 Task: Create tab in applicant object.
Action: Mouse moved to (675, 57)
Screenshot: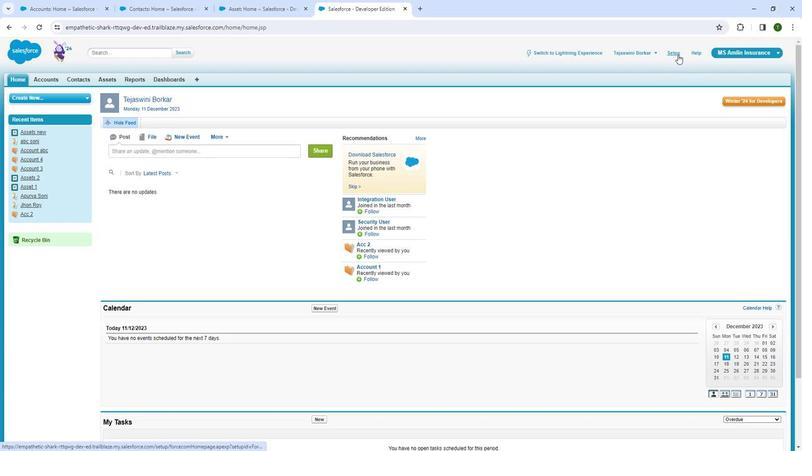 
Action: Mouse pressed left at (675, 57)
Screenshot: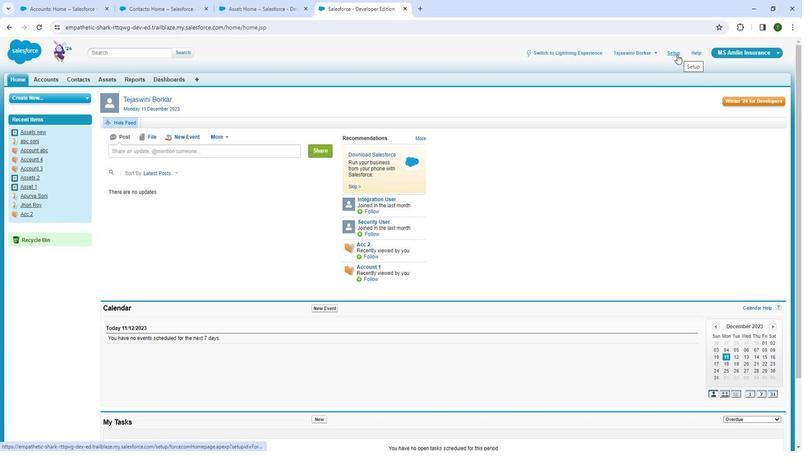 
Action: Mouse pressed left at (675, 57)
Screenshot: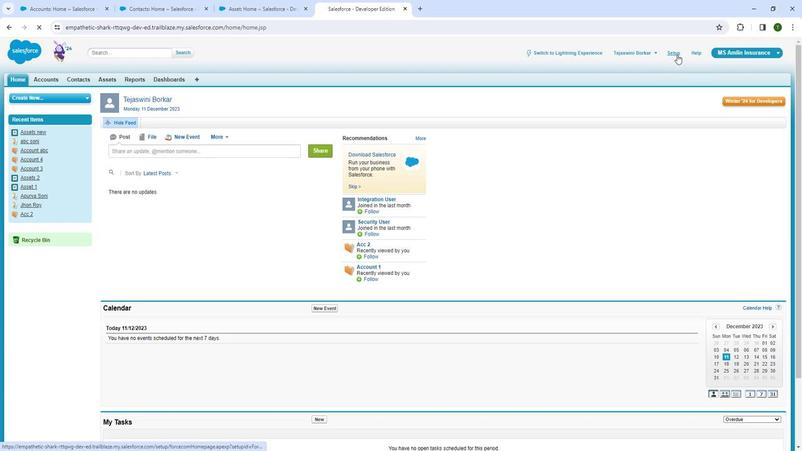 
Action: Mouse moved to (42, 156)
Screenshot: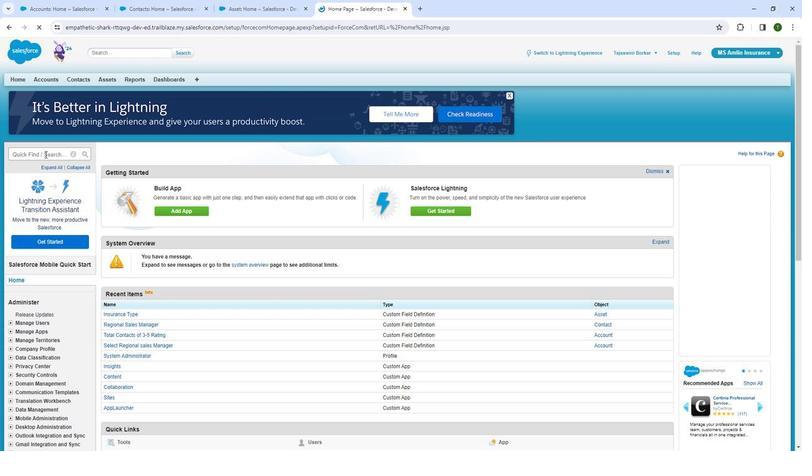 
Action: Mouse pressed left at (42, 156)
Screenshot: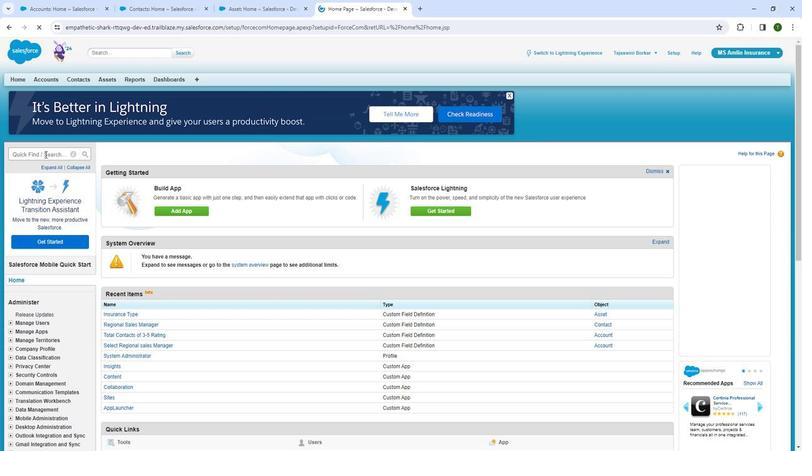 
Action: Mouse moved to (60, 144)
Screenshot: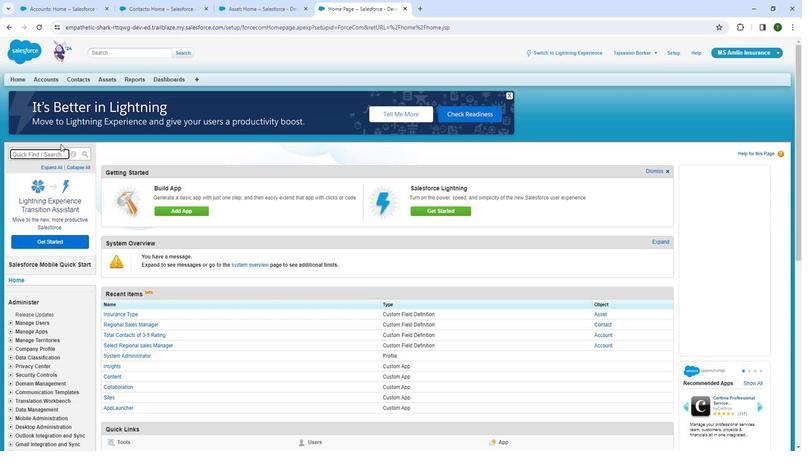 
Action: Key pressed t
Screenshot: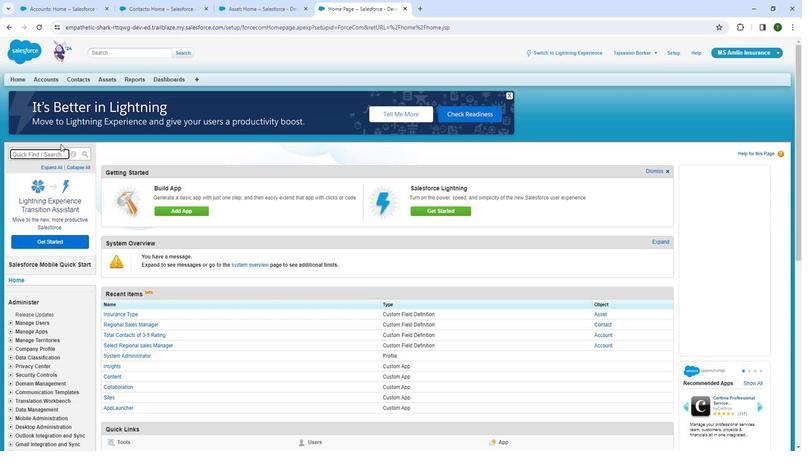 
Action: Mouse moved to (65, 147)
Screenshot: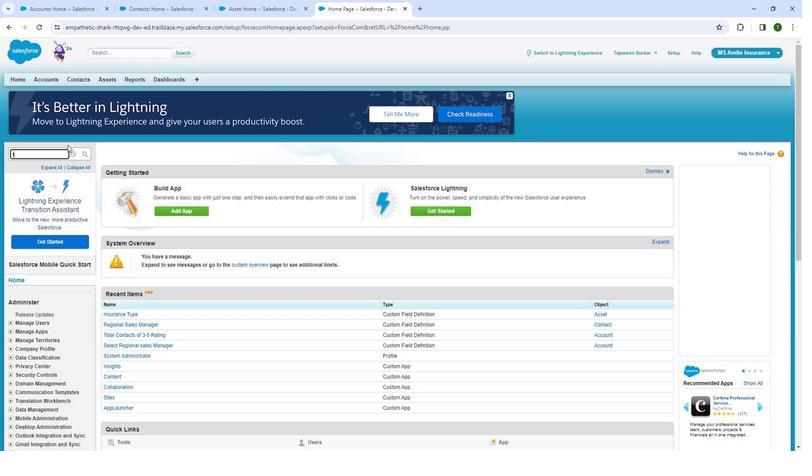 
Action: Key pressed ab
Screenshot: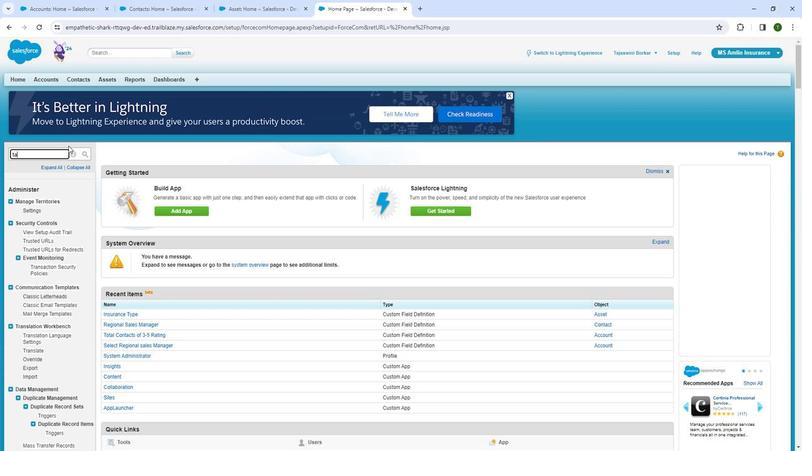 
Action: Mouse moved to (66, 147)
Screenshot: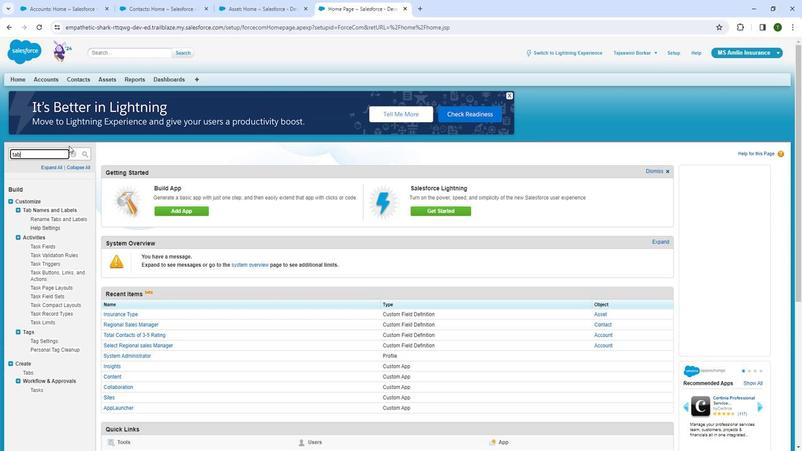 
Action: Key pressed s
Screenshot: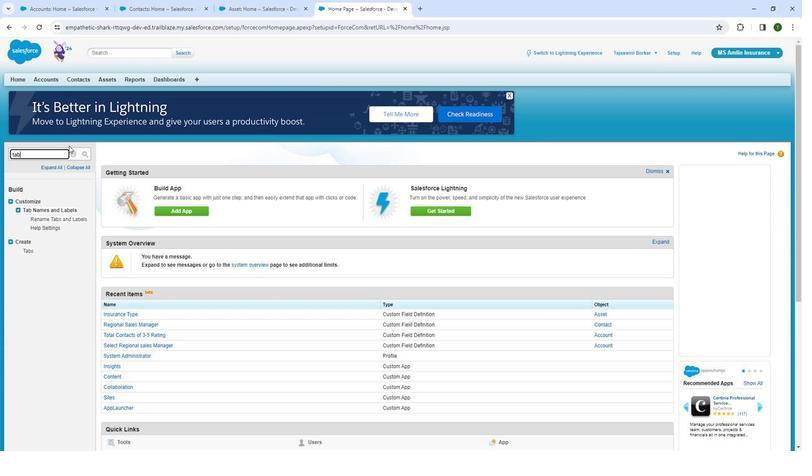 
Action: Mouse moved to (27, 241)
Screenshot: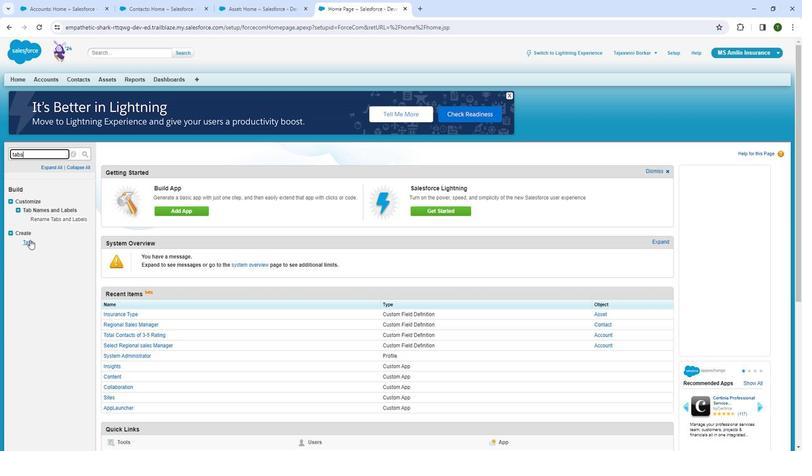 
Action: Mouse pressed left at (27, 241)
Screenshot: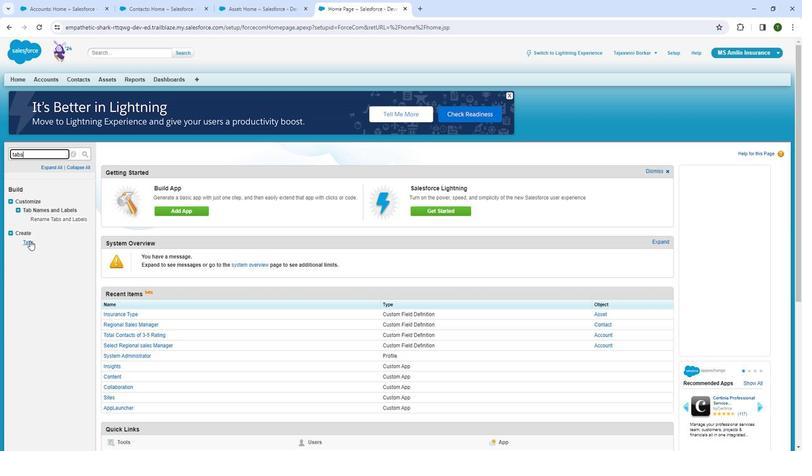 
Action: Mouse moved to (315, 220)
Screenshot: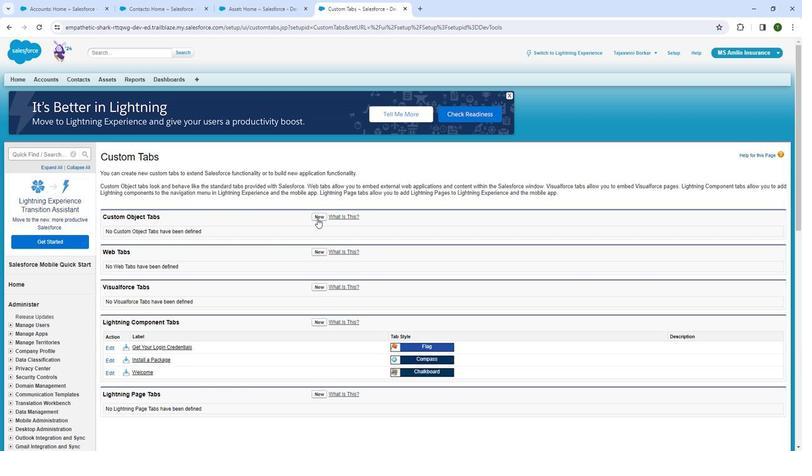 
Action: Mouse pressed left at (315, 220)
Screenshot: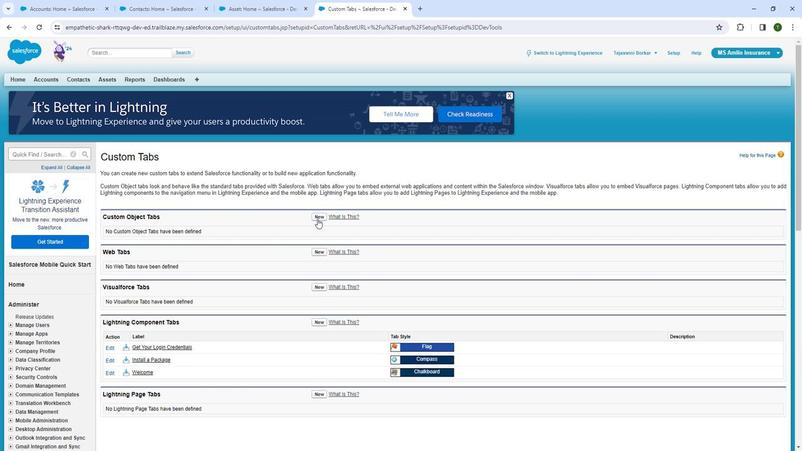 
Action: Mouse moved to (256, 226)
Screenshot: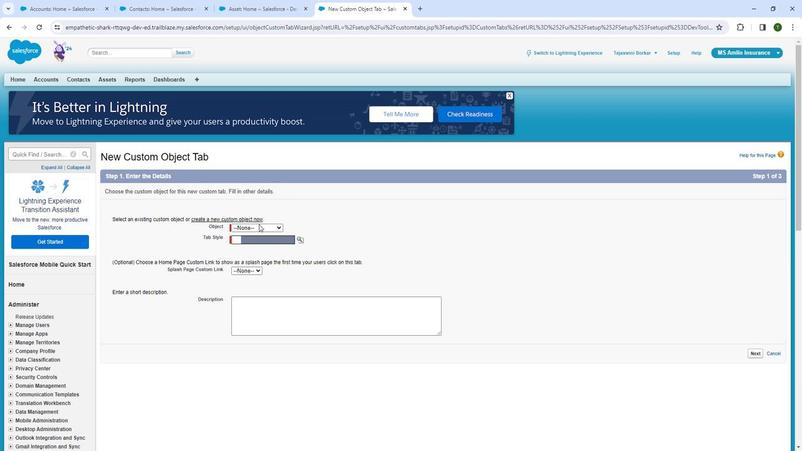 
Action: Mouse pressed left at (256, 226)
Screenshot: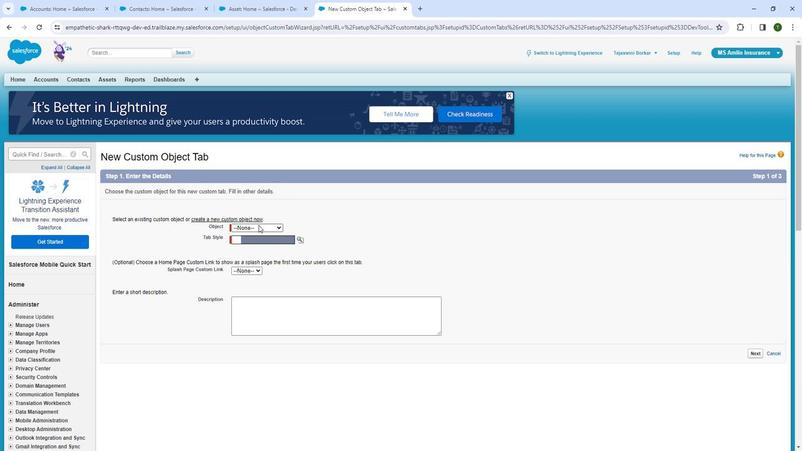 
Action: Mouse moved to (249, 242)
Screenshot: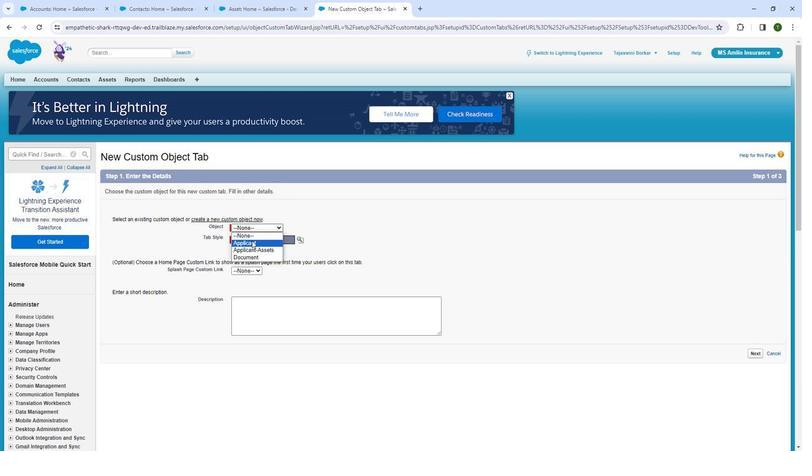 
Action: Mouse pressed left at (249, 242)
Screenshot: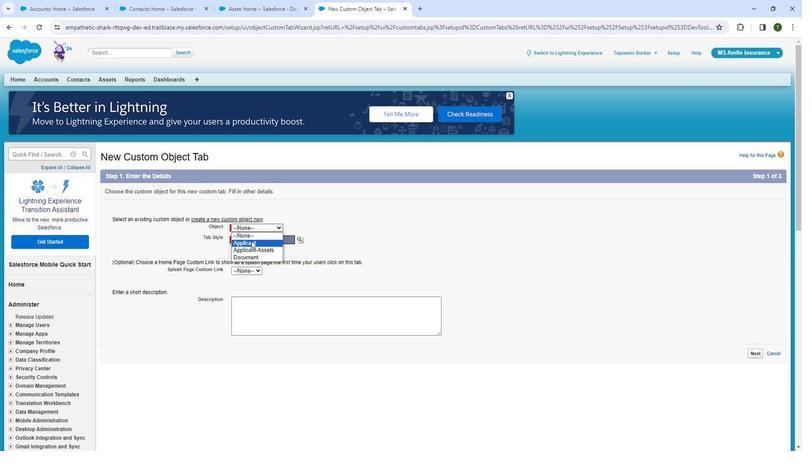 
Action: Mouse moved to (249, 241)
Screenshot: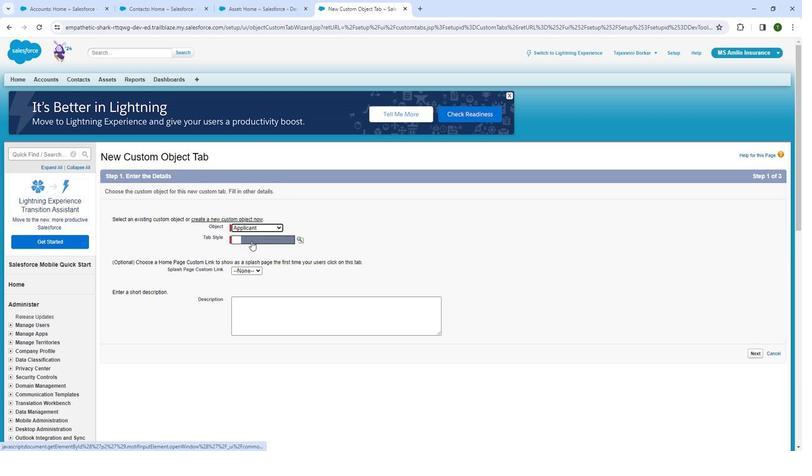 
Action: Mouse pressed left at (249, 241)
Screenshot: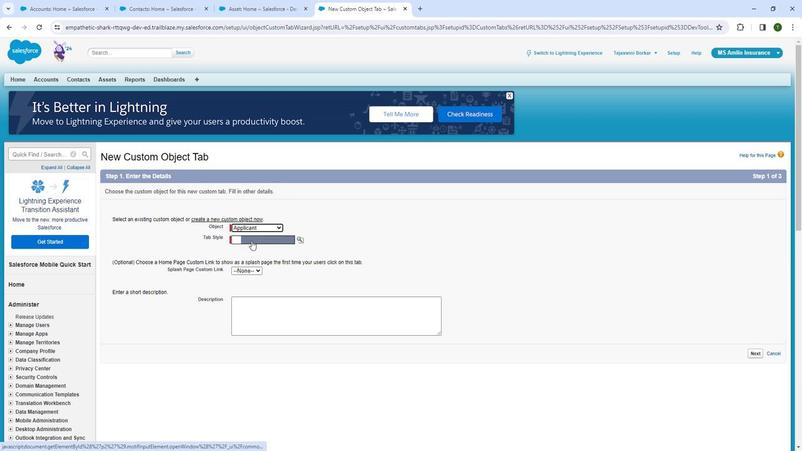 
Action: Mouse moved to (652, 263)
Screenshot: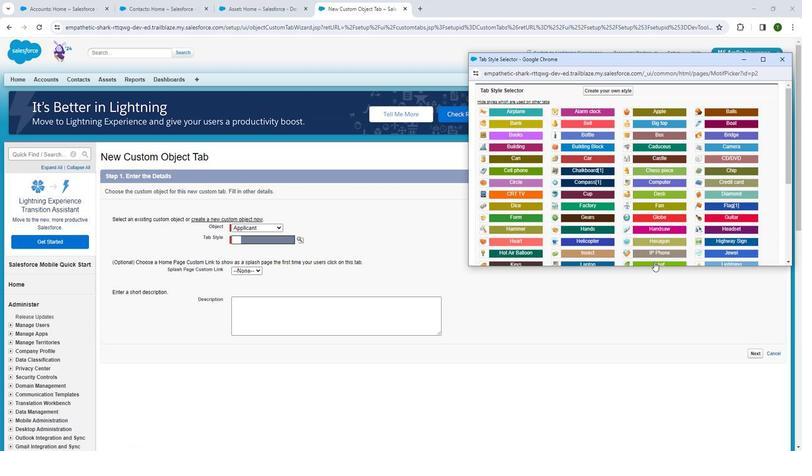 
Action: Mouse scrolled (652, 262) with delta (0, 0)
Screenshot: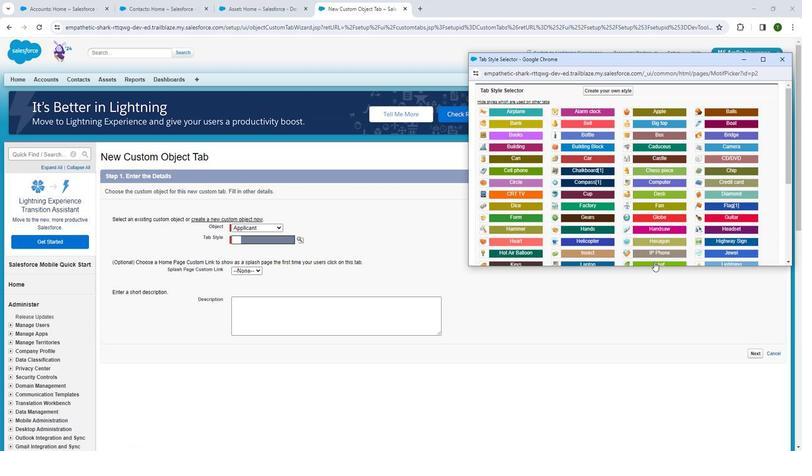 
Action: Mouse moved to (651, 232)
Screenshot: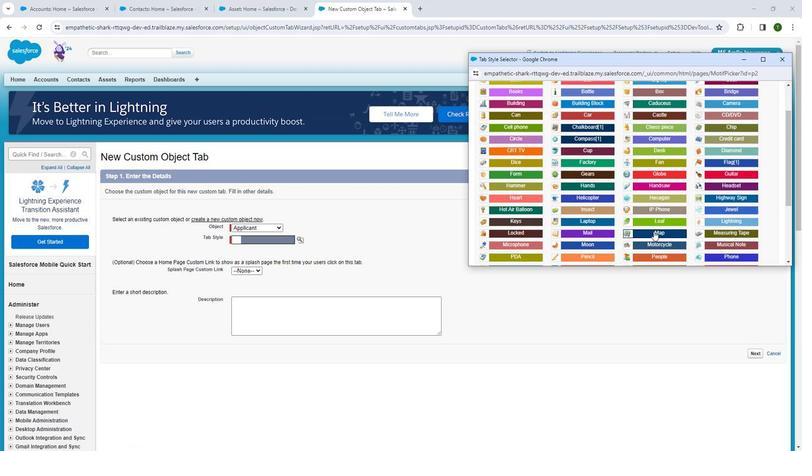 
Action: Mouse scrolled (651, 231) with delta (0, 0)
Screenshot: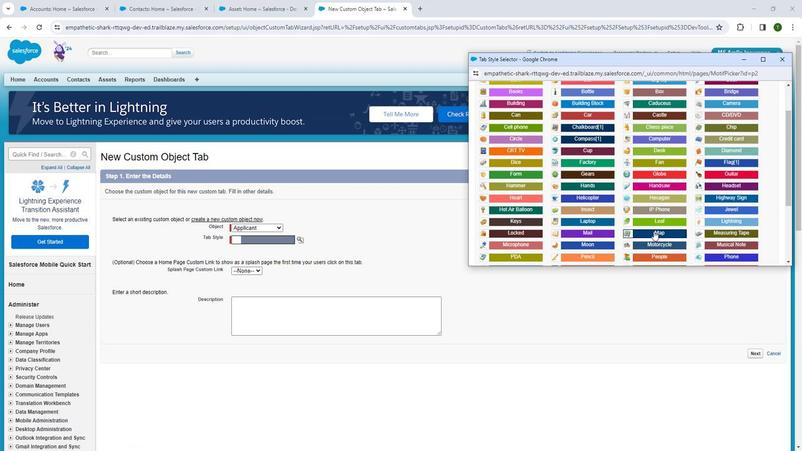 
Action: Mouse scrolled (651, 231) with delta (0, 0)
Screenshot: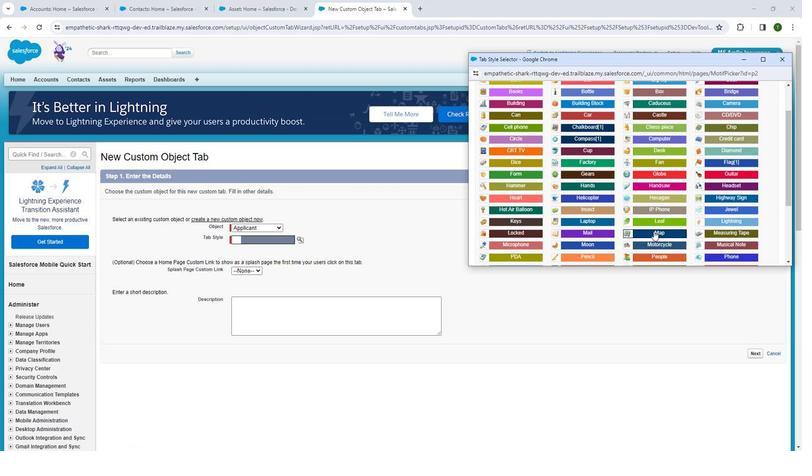 
Action: Mouse scrolled (651, 231) with delta (0, 0)
Screenshot: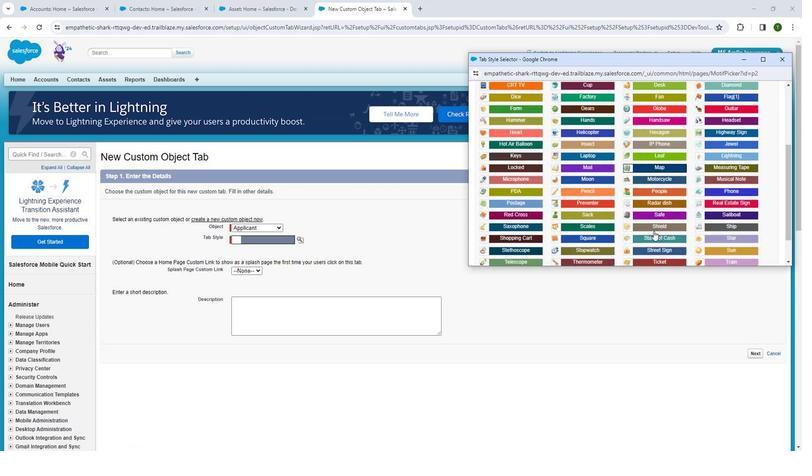 
Action: Mouse moved to (649, 251)
Screenshot: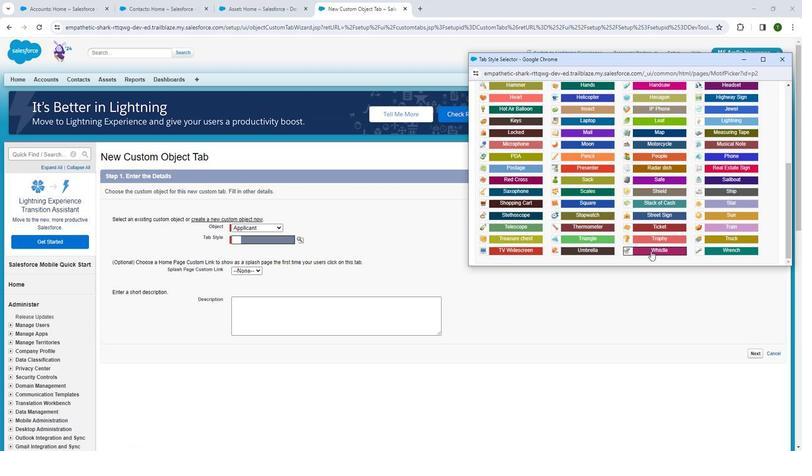 
Action: Mouse pressed left at (649, 251)
Screenshot: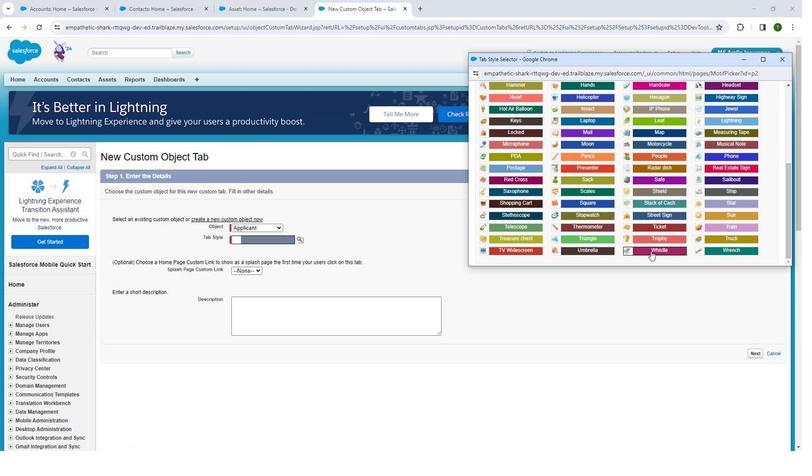 
Action: Mouse moved to (755, 354)
Screenshot: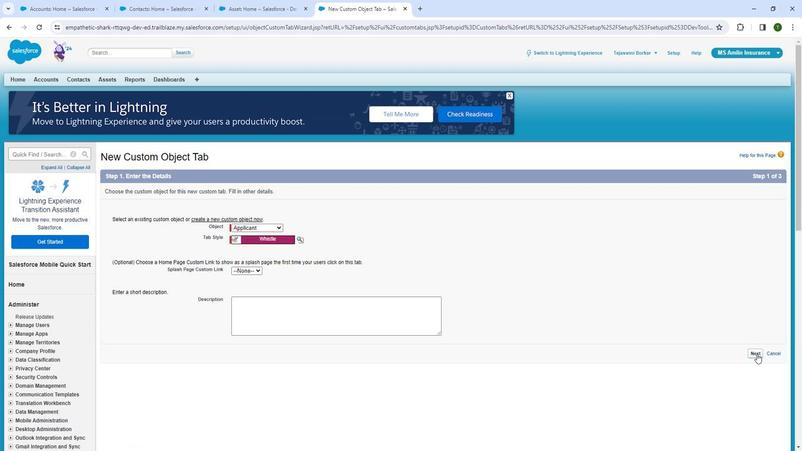 
Action: Mouse pressed left at (755, 354)
Screenshot: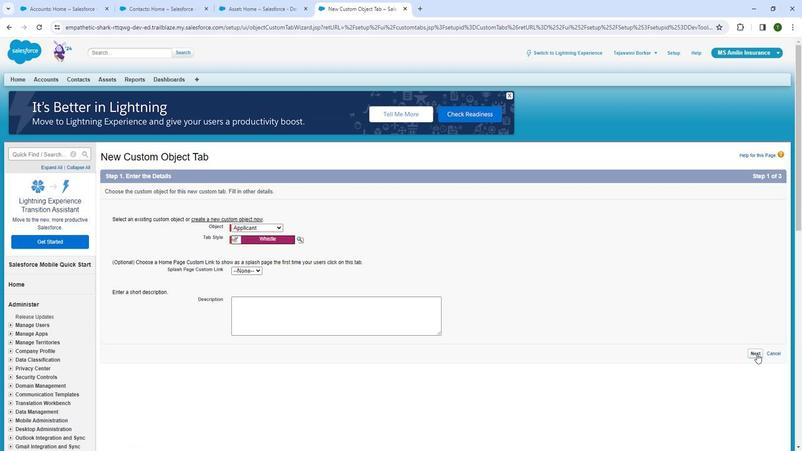 
Action: Mouse moved to (266, 167)
Screenshot: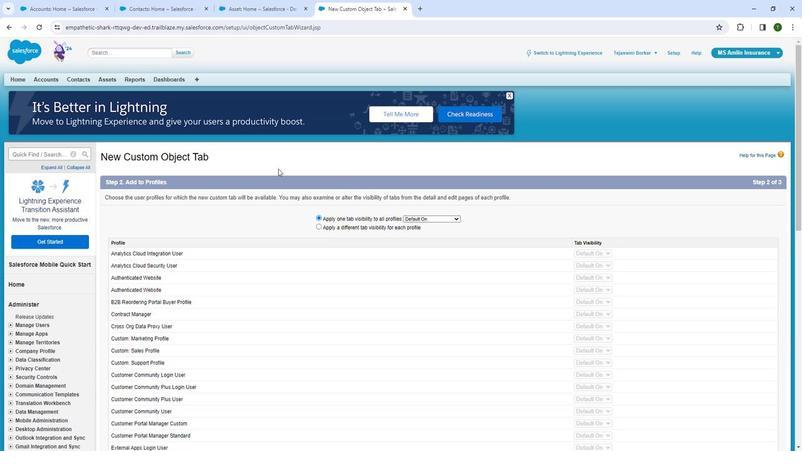 
Action: Mouse scrolled (266, 166) with delta (0, 0)
Screenshot: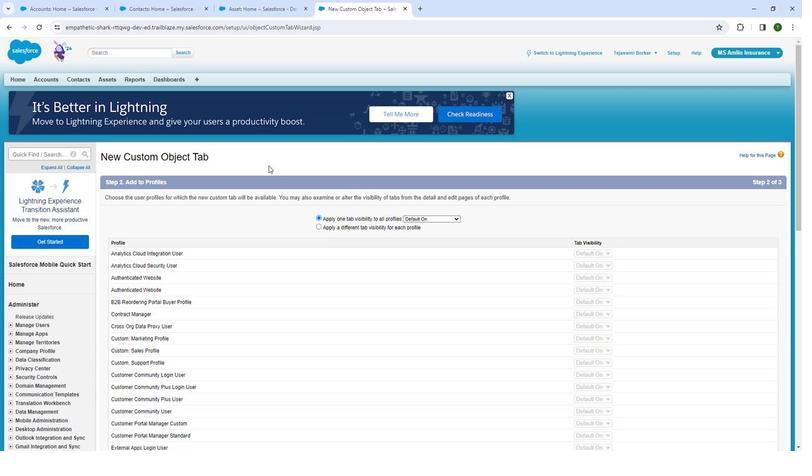 
Action: Mouse scrolled (266, 166) with delta (0, 0)
Screenshot: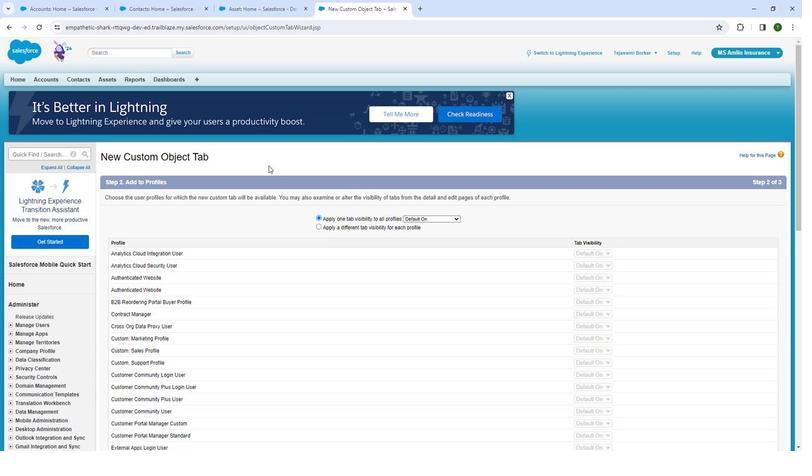 
Action: Mouse scrolled (266, 166) with delta (0, 0)
Screenshot: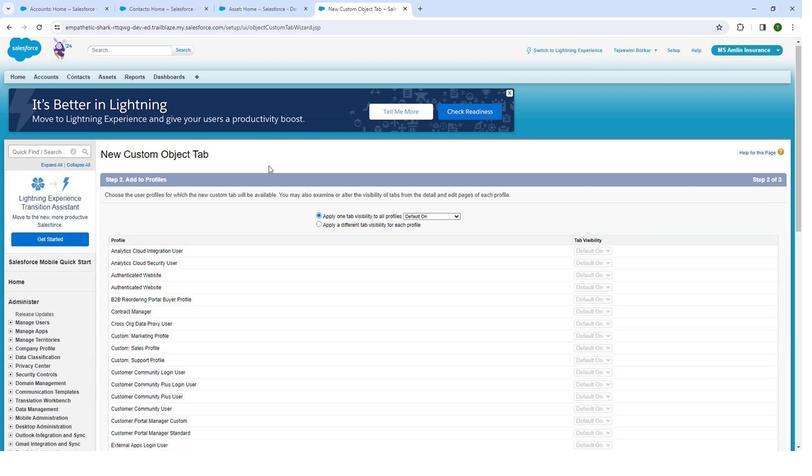 
Action: Mouse scrolled (266, 166) with delta (0, 0)
Screenshot: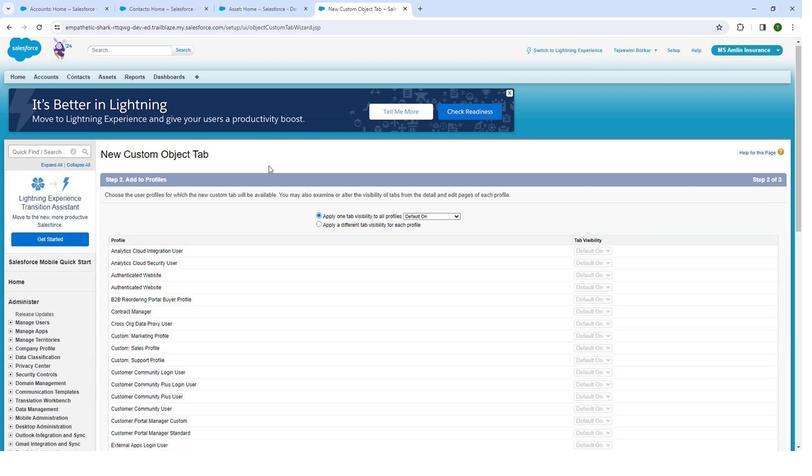 
Action: Mouse scrolled (266, 166) with delta (0, 0)
Screenshot: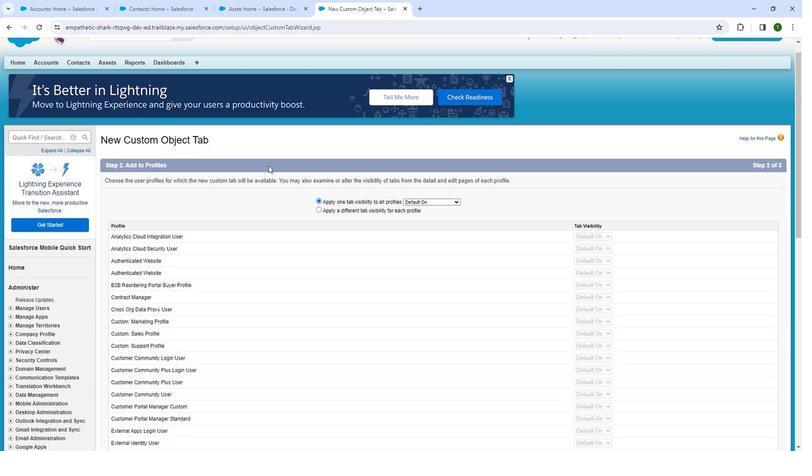 
Action: Mouse moved to (294, 178)
Screenshot: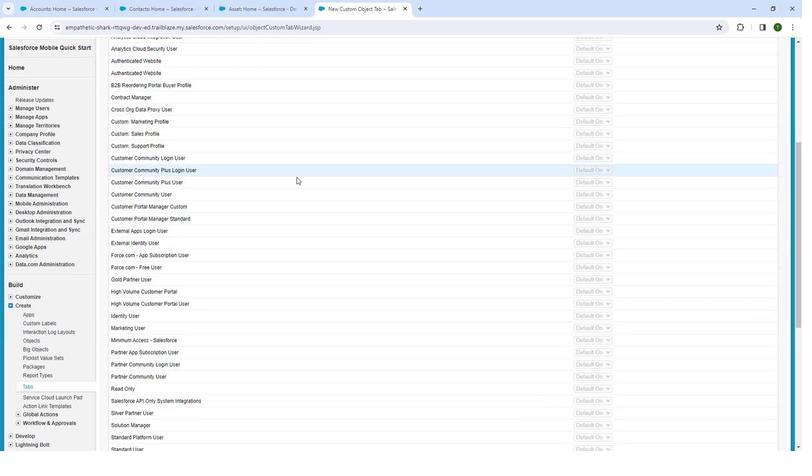 
Action: Mouse scrolled (294, 178) with delta (0, 0)
Screenshot: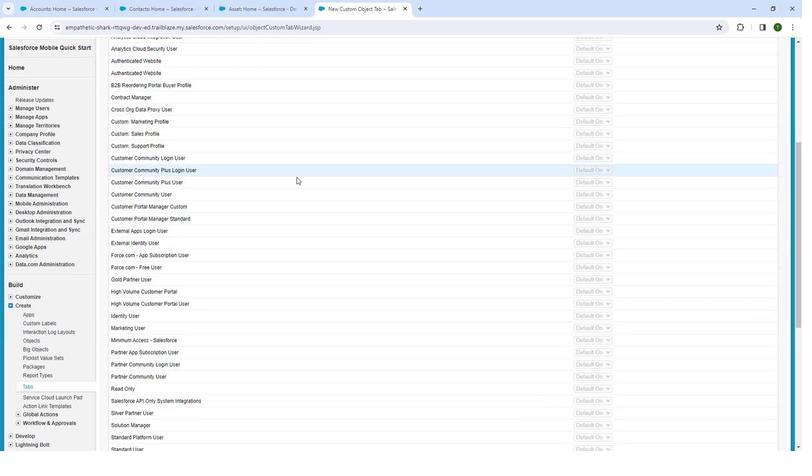 
Action: Mouse moved to (298, 181)
Screenshot: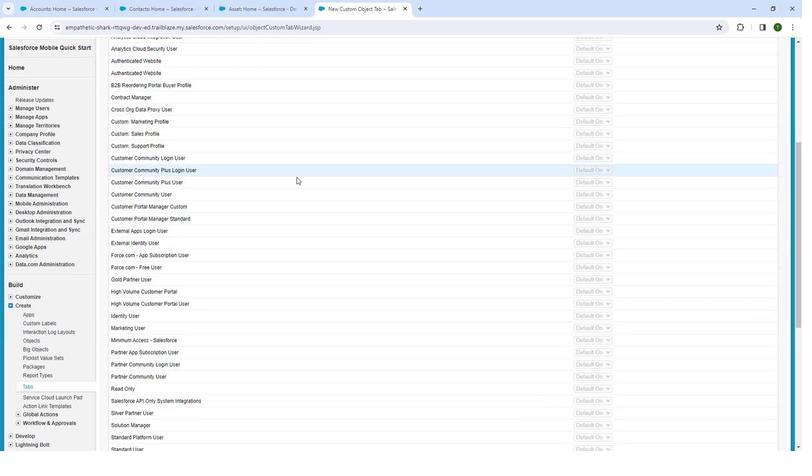 
Action: Mouse scrolled (298, 181) with delta (0, 0)
Screenshot: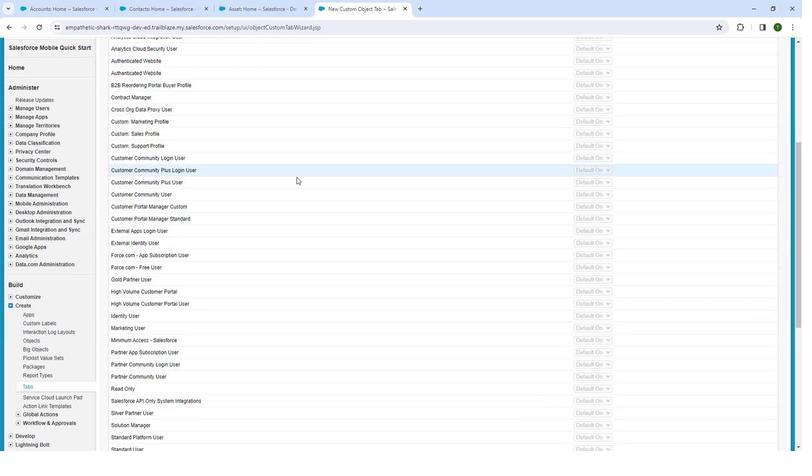 
Action: Mouse moved to (300, 181)
Screenshot: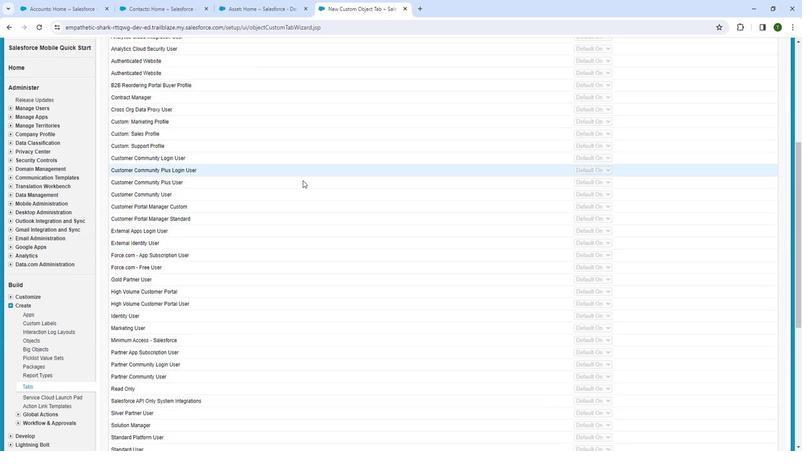 
Action: Mouse scrolled (300, 181) with delta (0, 0)
Screenshot: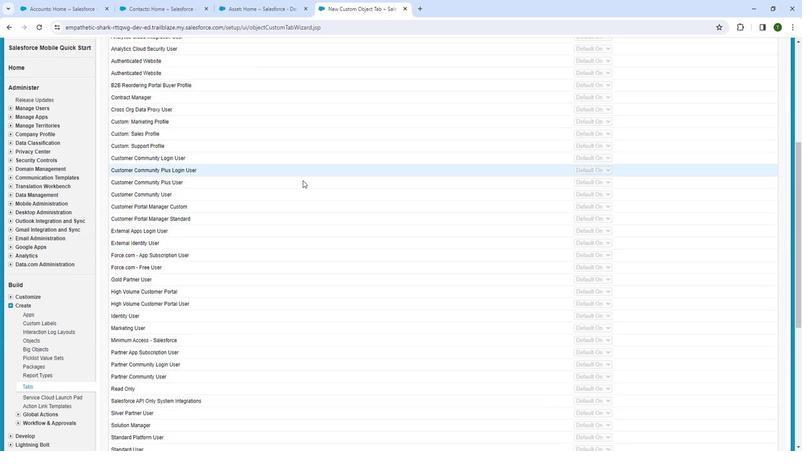 
Action: Mouse moved to (305, 183)
Screenshot: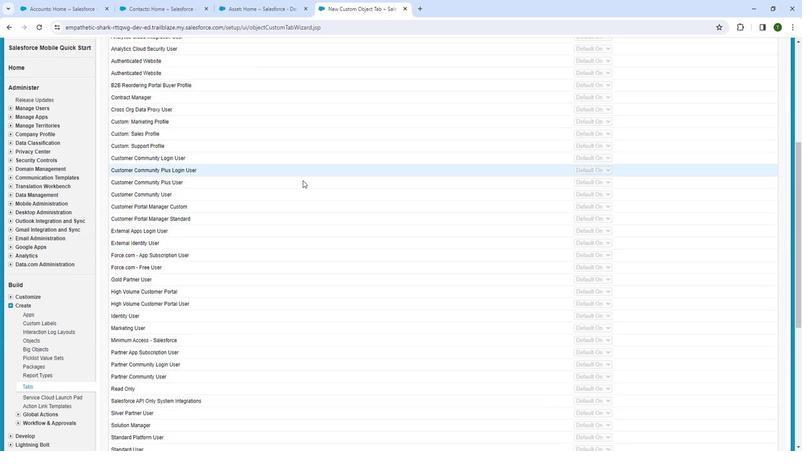 
Action: Mouse scrolled (305, 182) with delta (0, 0)
Screenshot: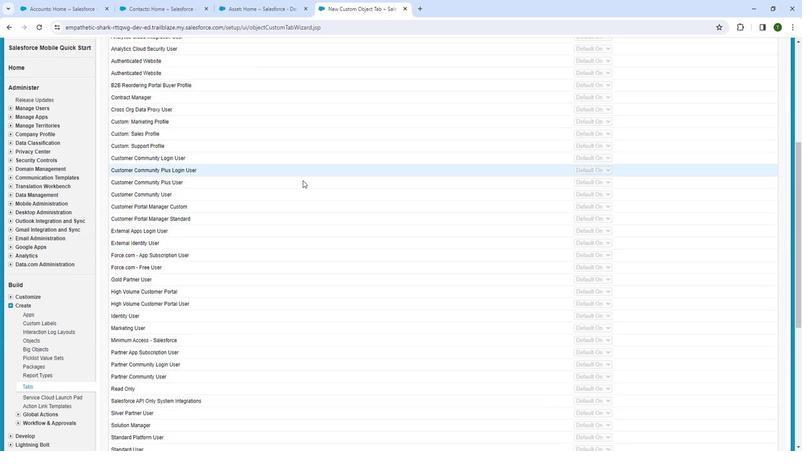 
Action: Mouse moved to (307, 184)
Screenshot: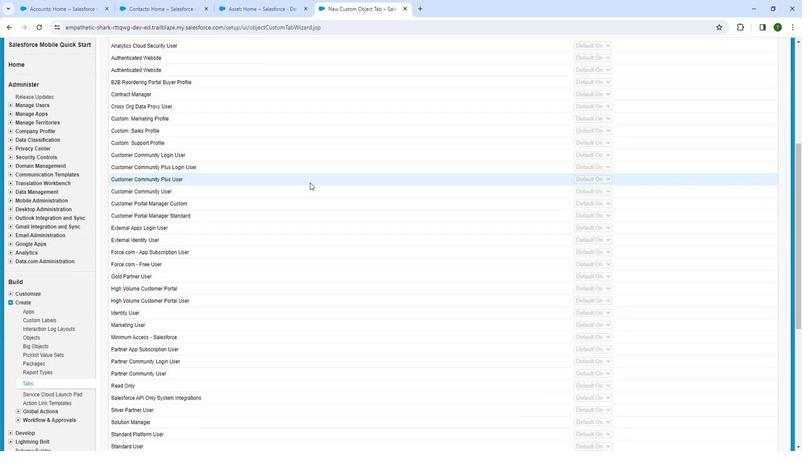 
Action: Mouse scrolled (307, 183) with delta (0, 0)
Screenshot: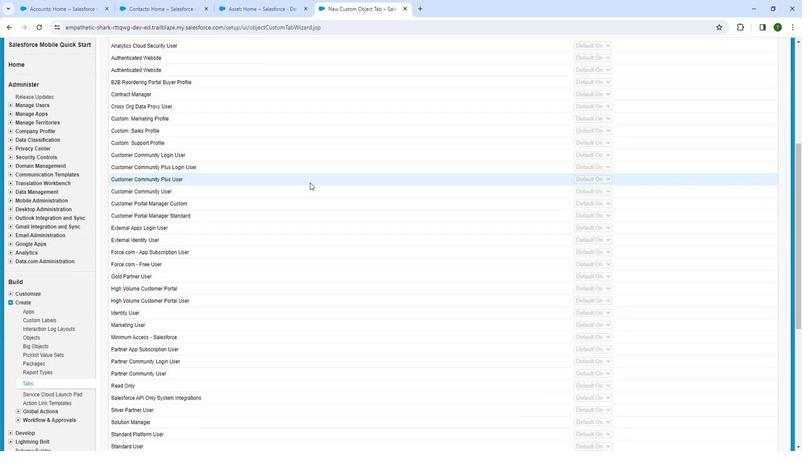 
Action: Mouse moved to (757, 270)
Screenshot: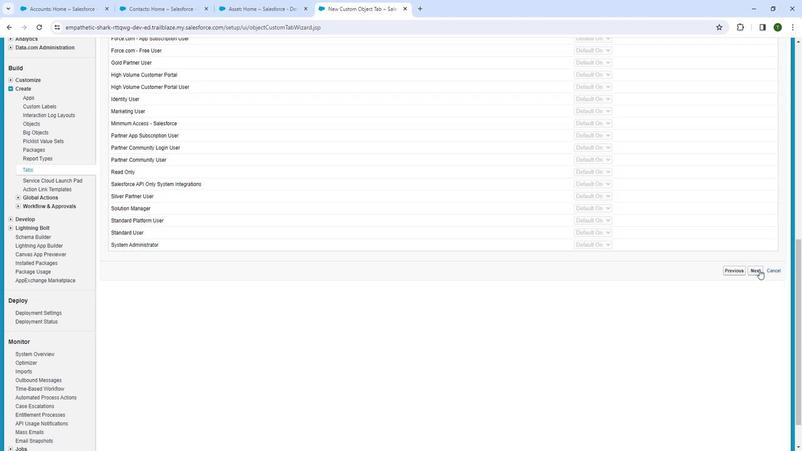 
Action: Mouse pressed left at (757, 270)
Screenshot: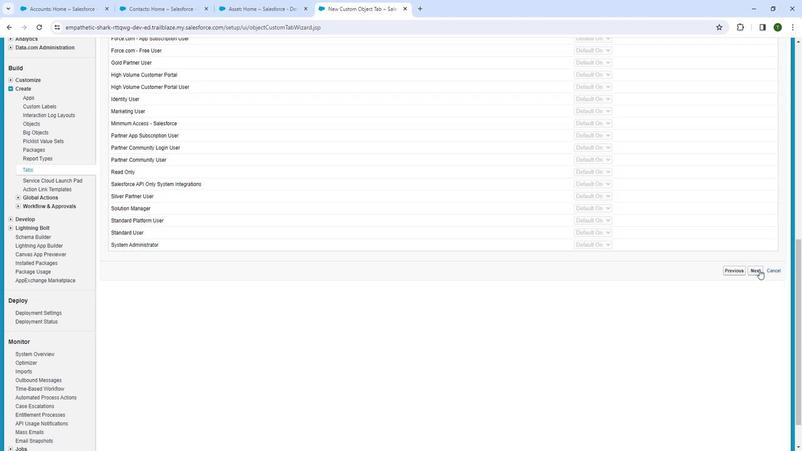 
Action: Mouse moved to (334, 173)
Screenshot: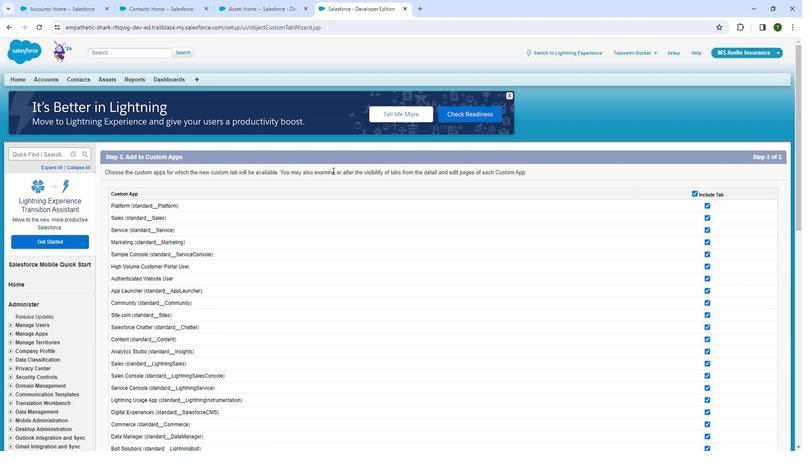 
Action: Mouse scrolled (334, 173) with delta (0, 0)
Screenshot: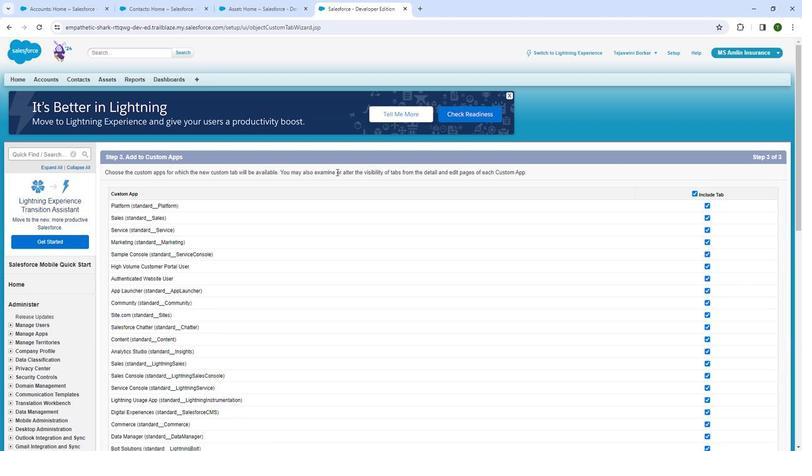 
Action: Mouse scrolled (334, 173) with delta (0, 0)
Screenshot: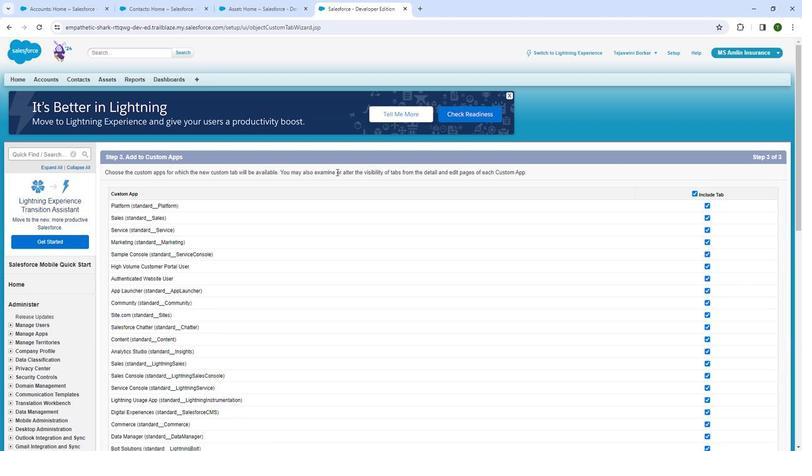 
Action: Mouse moved to (335, 174)
Screenshot: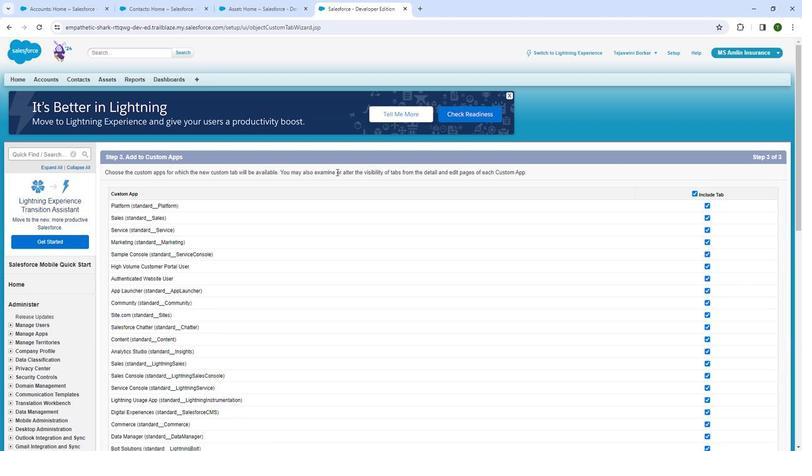 
Action: Mouse scrolled (335, 174) with delta (0, 0)
Screenshot: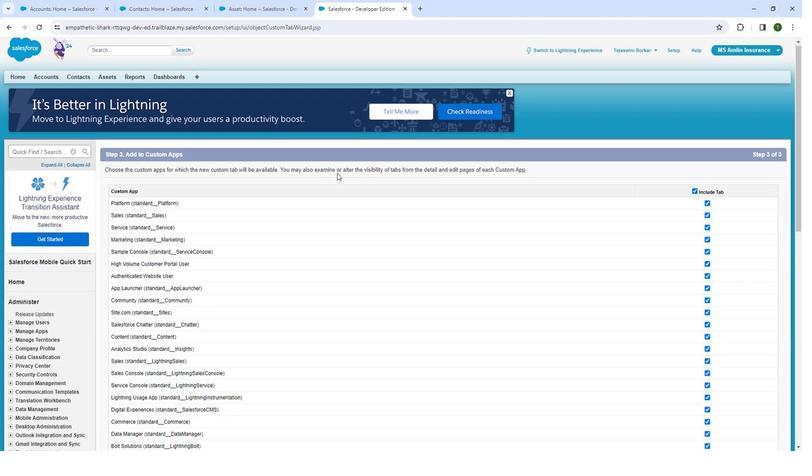 
Action: Mouse scrolled (335, 174) with delta (0, 0)
Screenshot: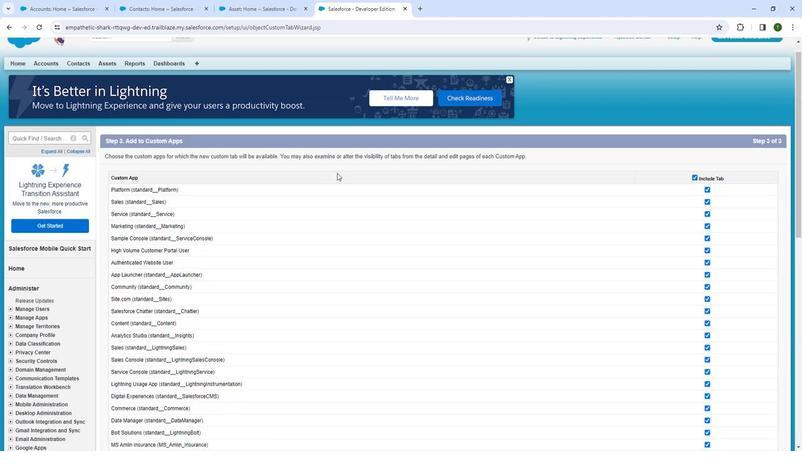 
Action: Mouse scrolled (335, 174) with delta (0, 0)
Screenshot: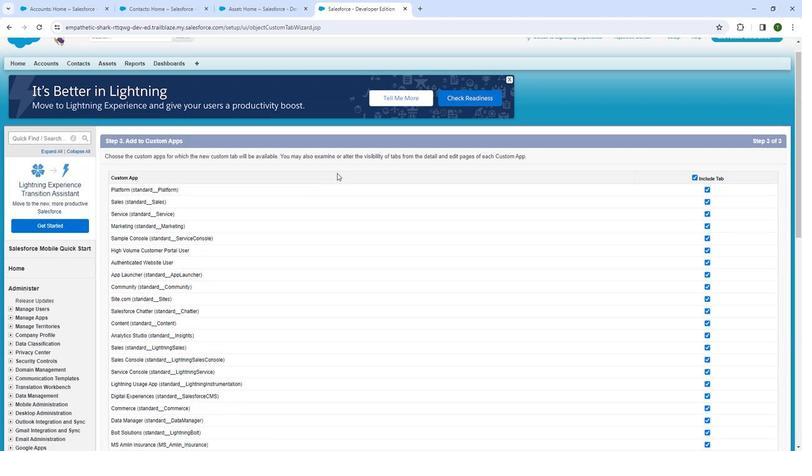 
Action: Mouse moved to (752, 282)
Screenshot: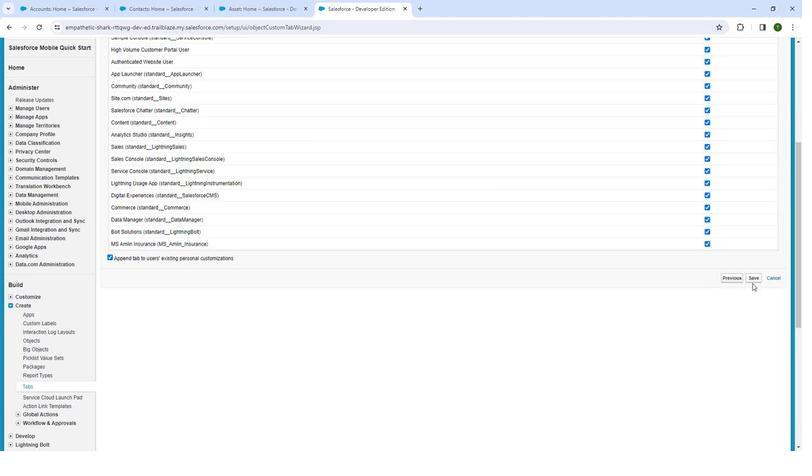 
Action: Mouse pressed left at (752, 282)
Screenshot: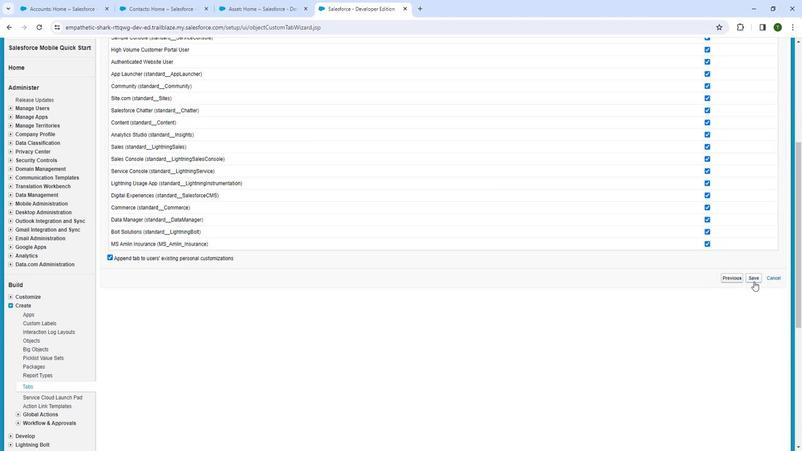 
Action: Mouse moved to (196, 83)
Screenshot: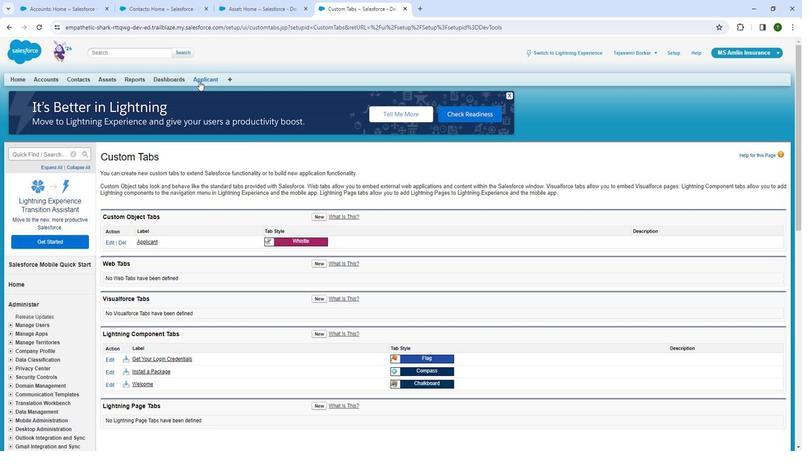 
Action: Key pressed <Key.shift>
Screenshot: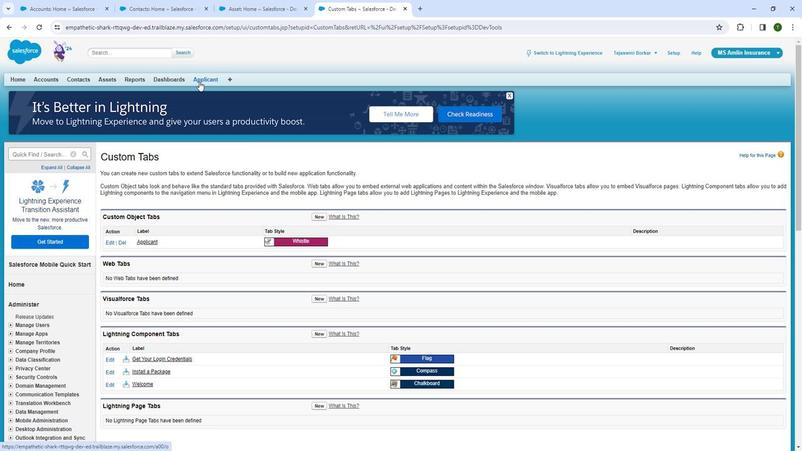 
Action: Mouse moved to (202, 87)
Screenshot: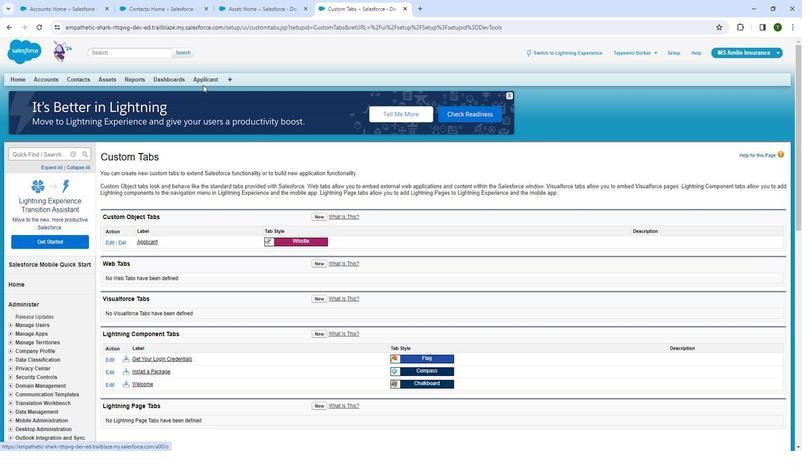 
Action: Key pressed ctrl+R
Screenshot: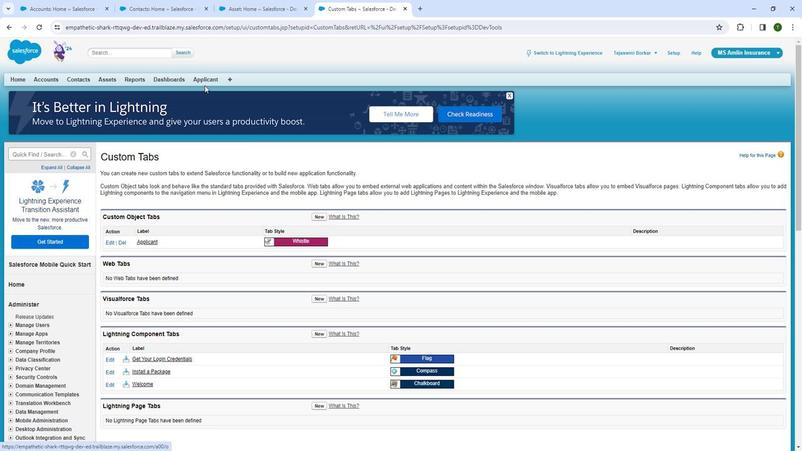 
Action: Mouse moved to (672, 55)
Screenshot: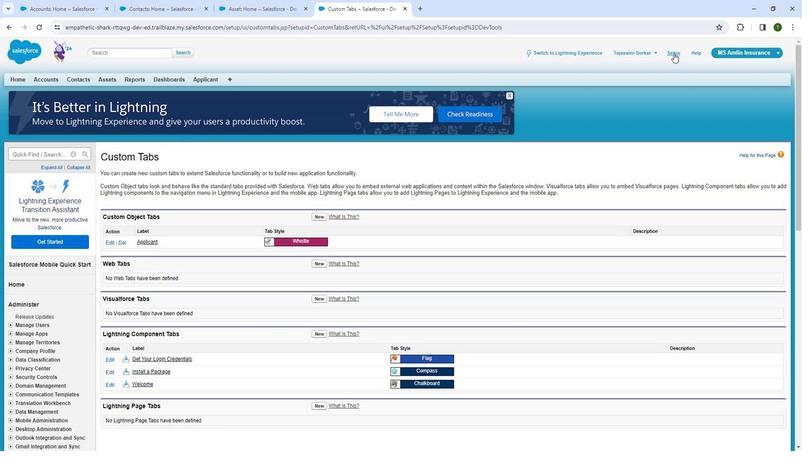 
Action: Mouse pressed left at (672, 55)
Screenshot: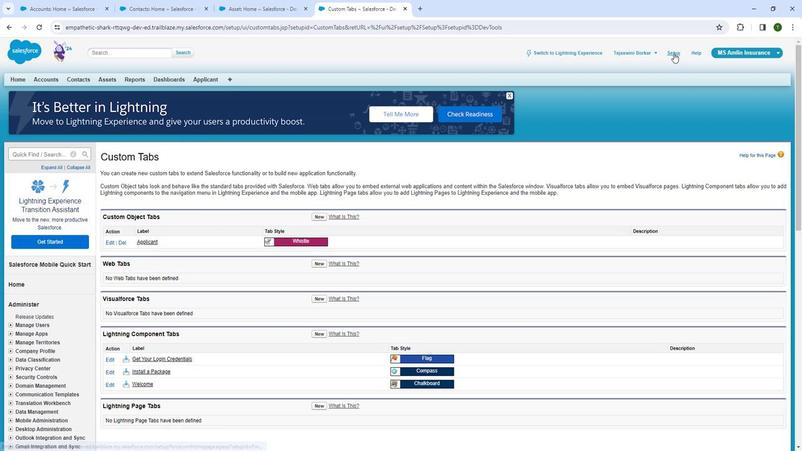 
Action: Mouse pressed left at (672, 55)
Screenshot: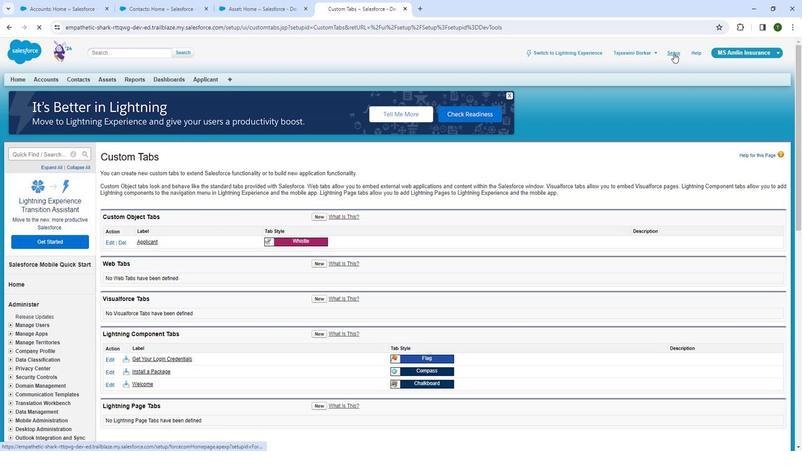 
Action: Mouse moved to (45, 153)
Screenshot: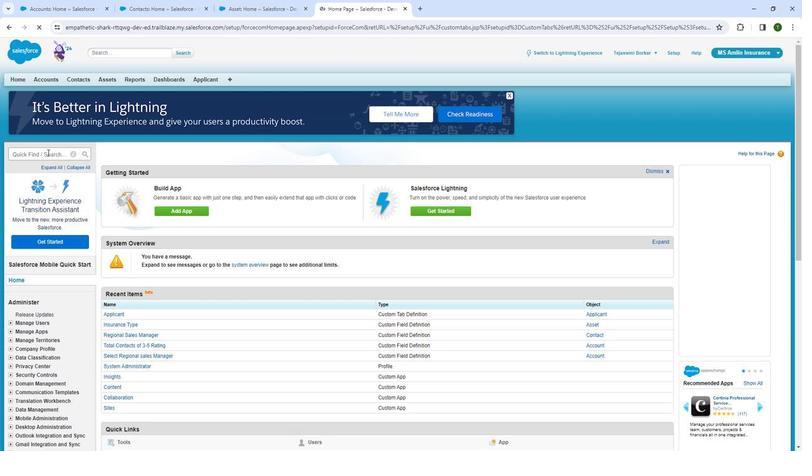 
Action: Mouse pressed left at (45, 153)
Screenshot: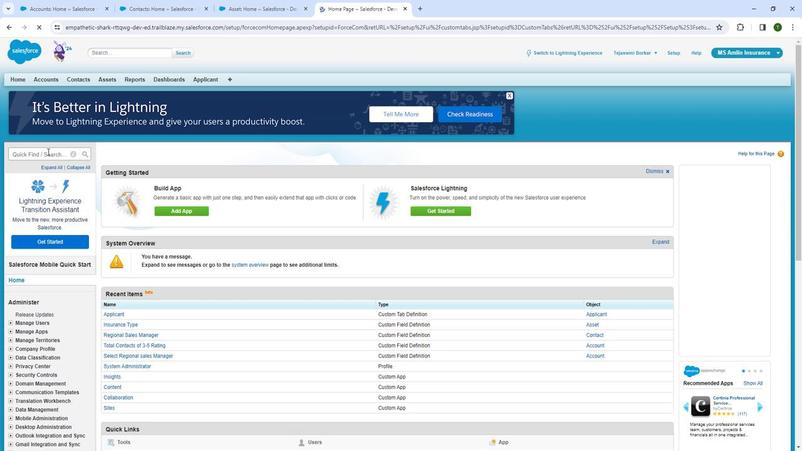 
Action: Mouse moved to (67, 149)
Screenshot: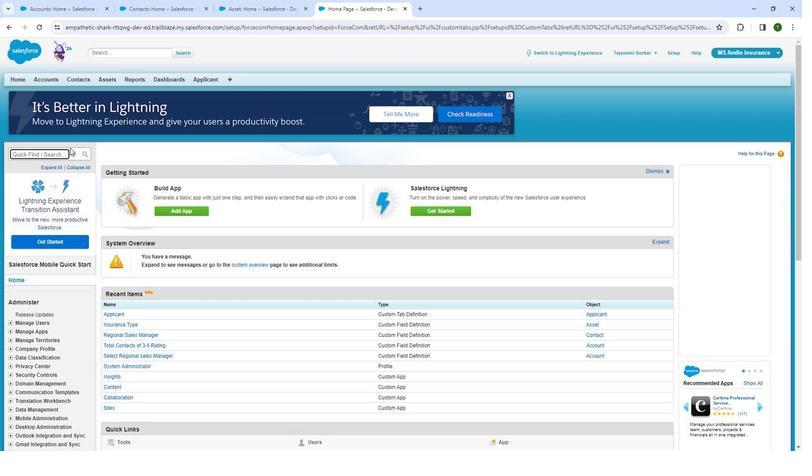 
Action: Key pressed <Key.shift>A
Screenshot: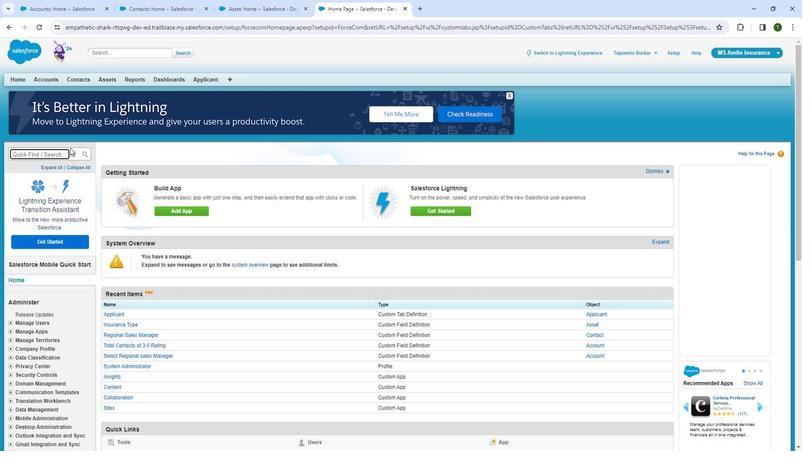 
Action: Mouse moved to (82, 157)
Screenshot: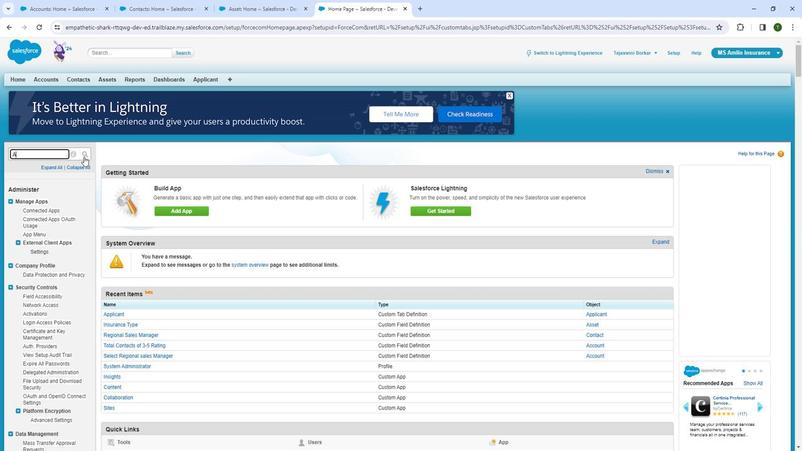 
Action: Key pressed p
Screenshot: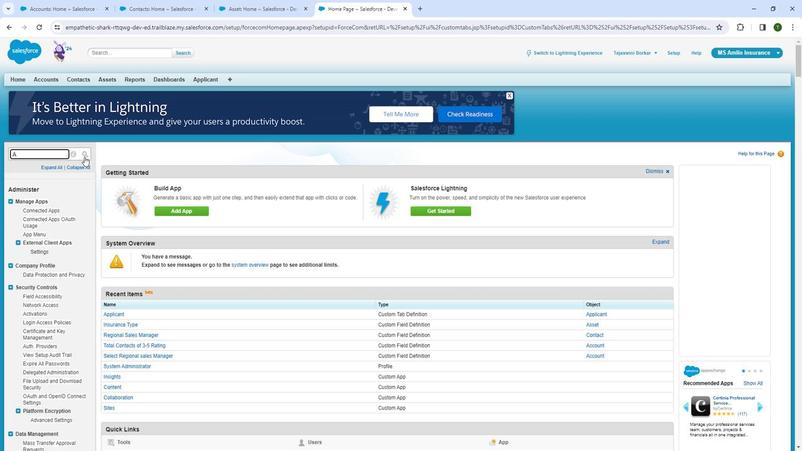 
Action: Mouse moved to (82, 157)
Screenshot: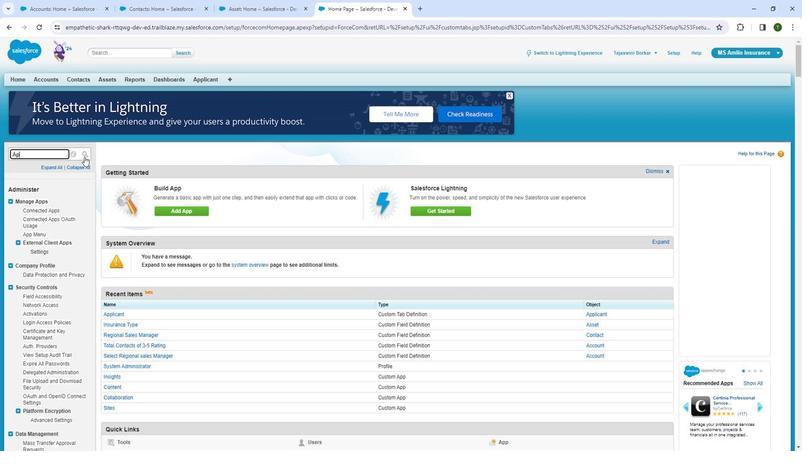 
Action: Key pressed p
Screenshot: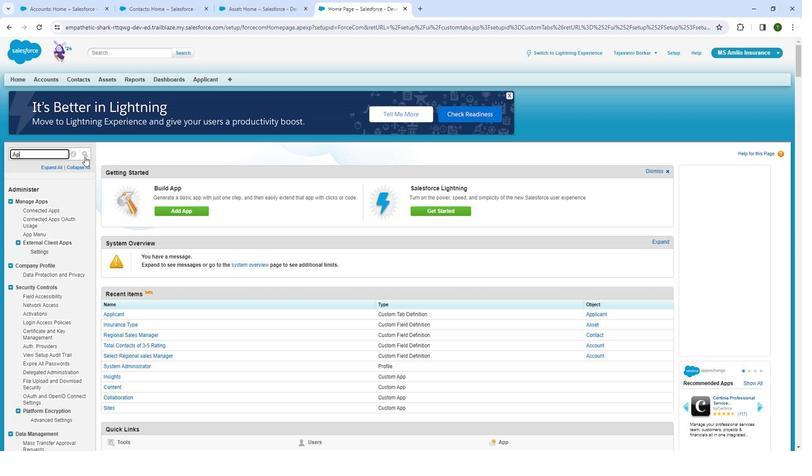 
Action: Mouse moved to (85, 161)
Screenshot: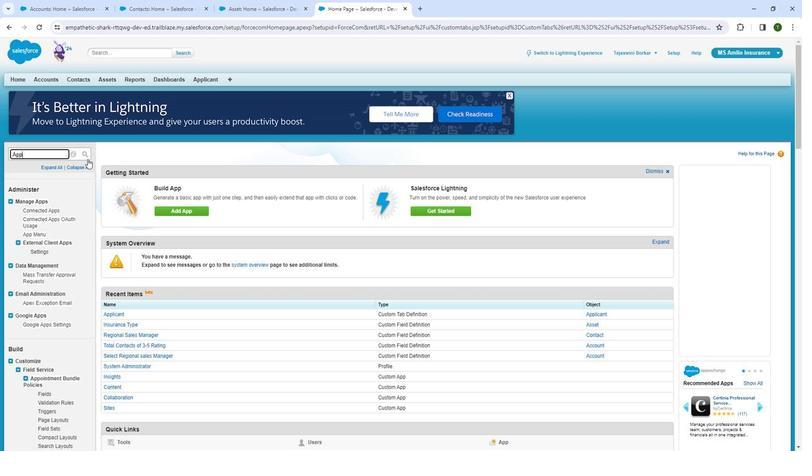 
Action: Key pressed s
Screenshot: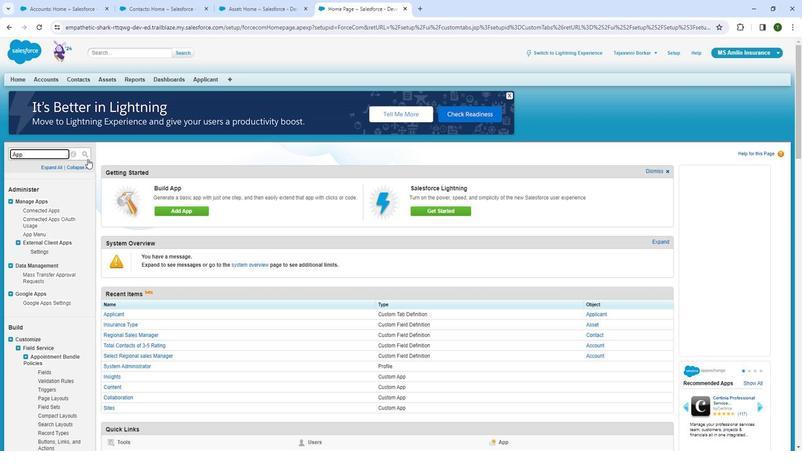 
Action: Mouse moved to (23, 321)
Screenshot: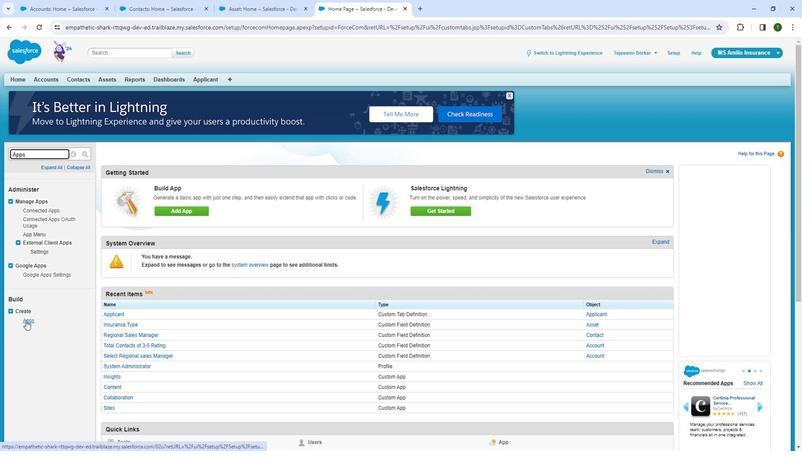 
Action: Mouse pressed left at (23, 321)
Screenshot: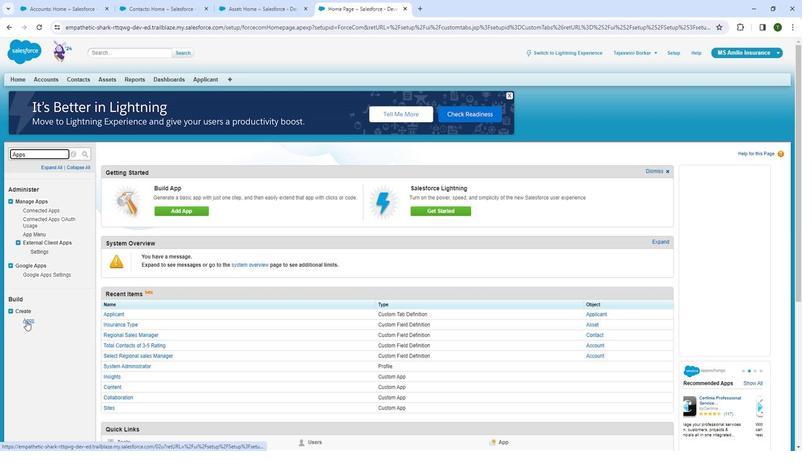 
Action: Mouse moved to (141, 314)
Screenshot: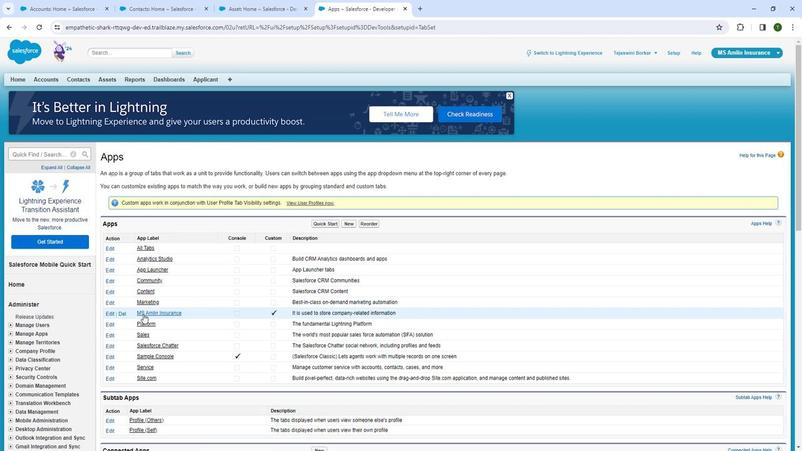
Action: Mouse pressed left at (141, 314)
Screenshot: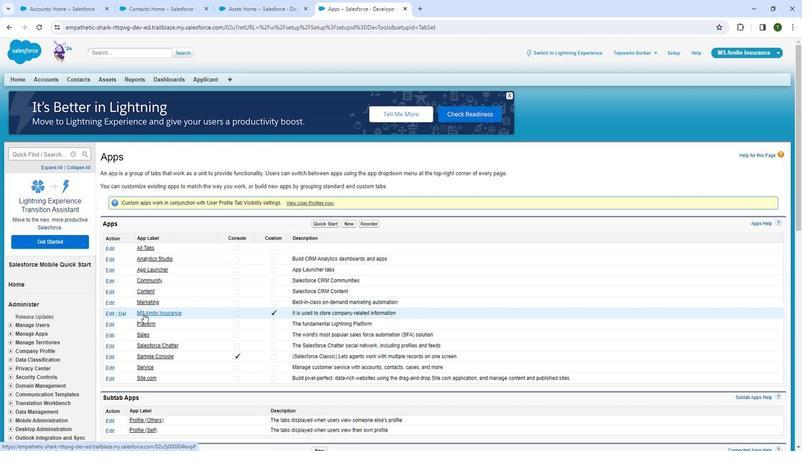 
Action: Mouse moved to (319, 218)
Screenshot: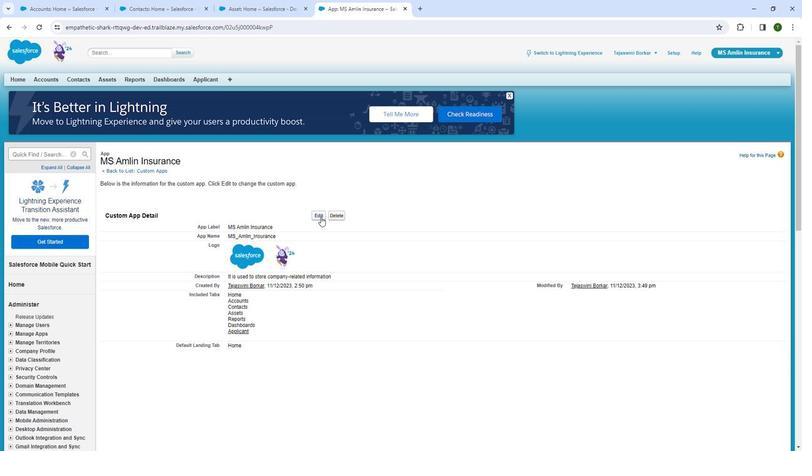
Action: Mouse pressed left at (319, 218)
Screenshot: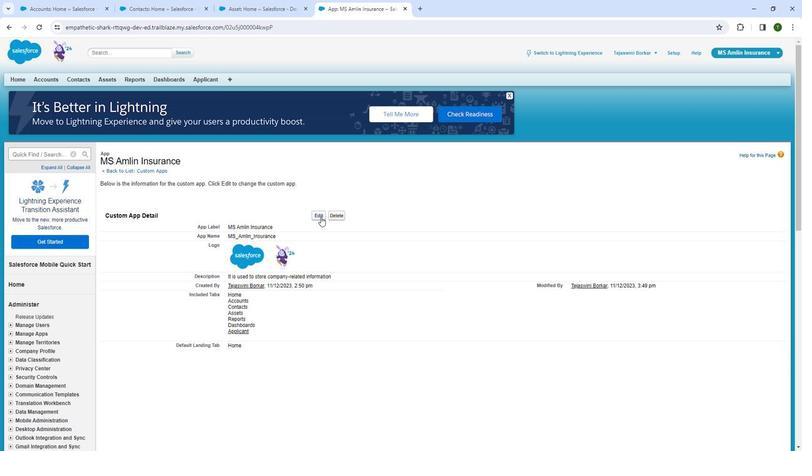 
Action: Mouse moved to (360, 377)
Screenshot: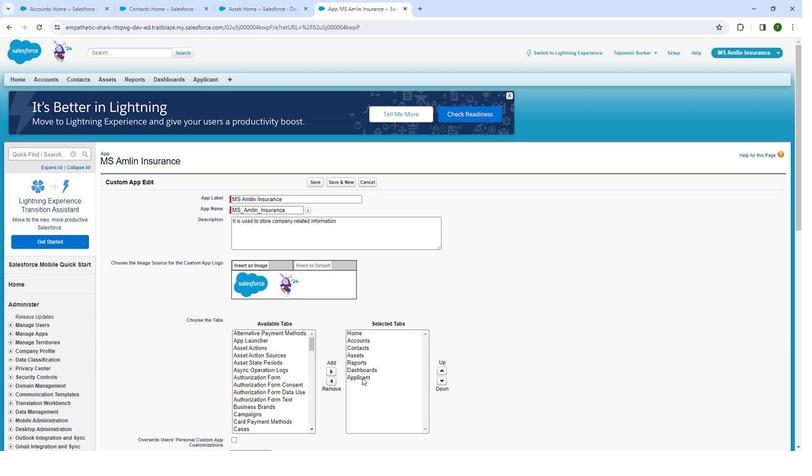
Action: Mouse pressed left at (360, 377)
Screenshot: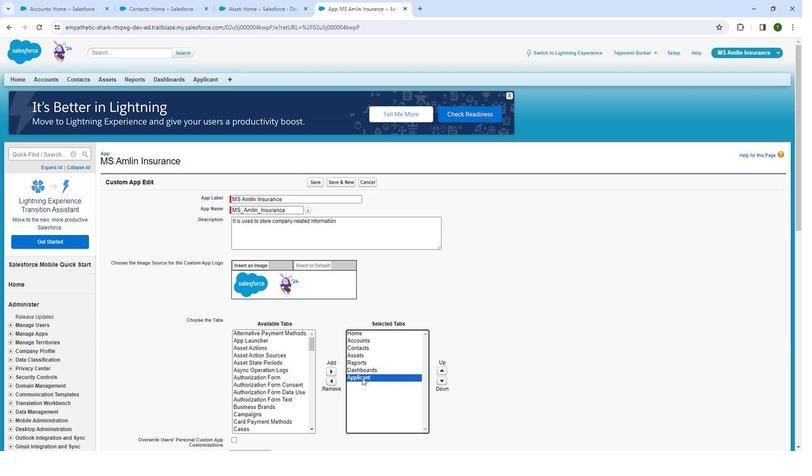 
Action: Mouse moved to (439, 374)
Screenshot: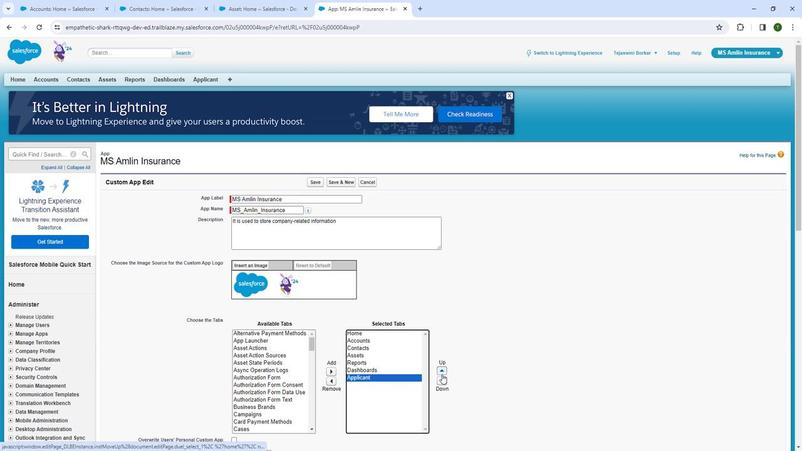 
Action: Mouse pressed left at (439, 374)
Screenshot: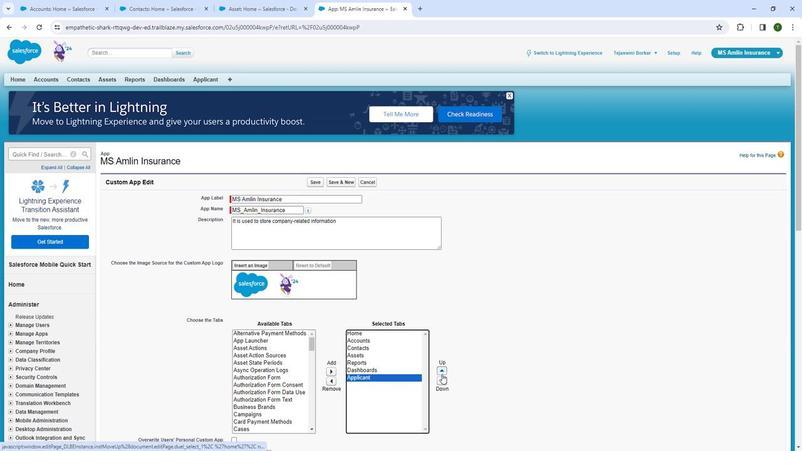
Action: Mouse moved to (439, 374)
Screenshot: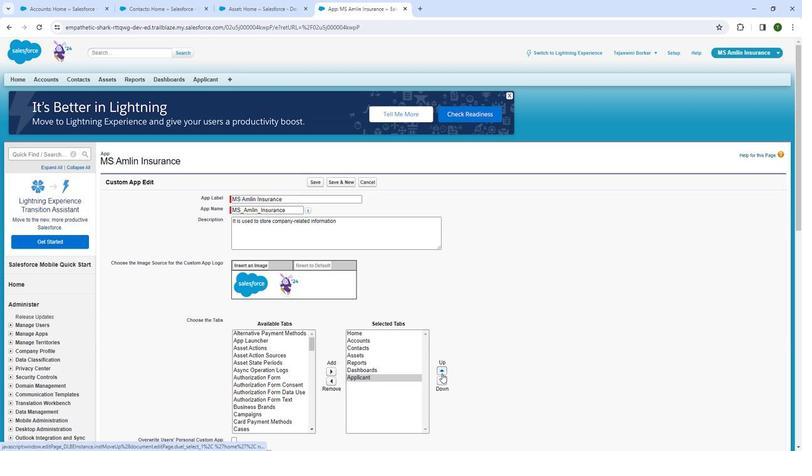 
Action: Mouse pressed left at (439, 374)
Screenshot: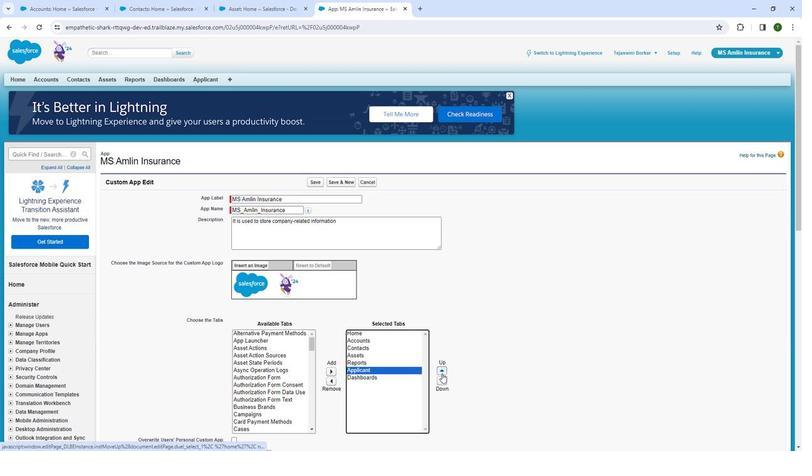 
Action: Mouse pressed left at (439, 374)
Screenshot: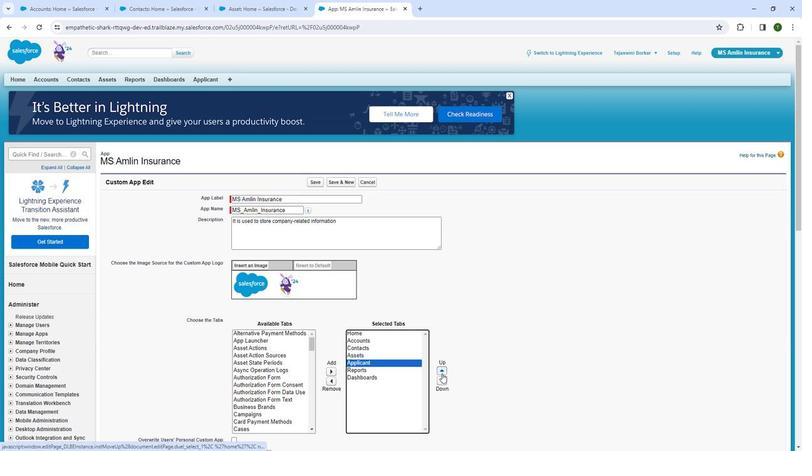 
Action: Mouse pressed left at (439, 374)
Screenshot: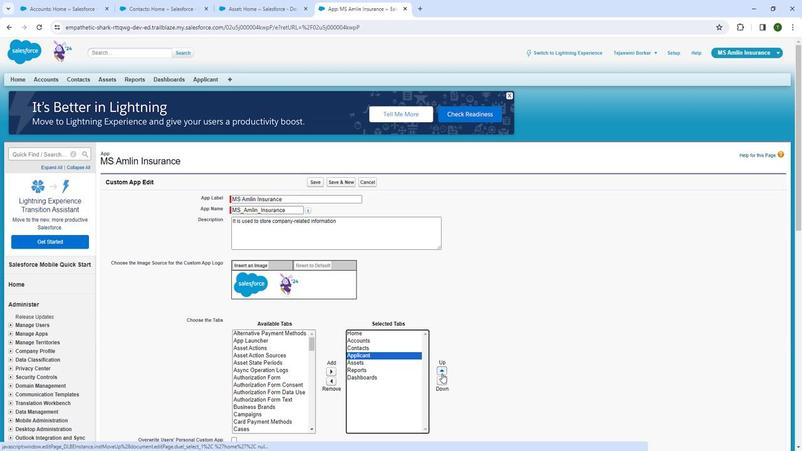 
Action: Mouse pressed left at (439, 374)
Screenshot: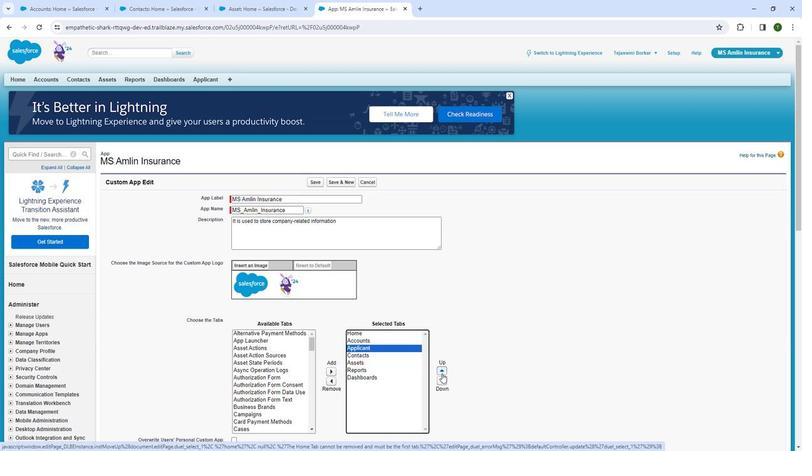 
Action: Mouse moved to (315, 181)
Screenshot: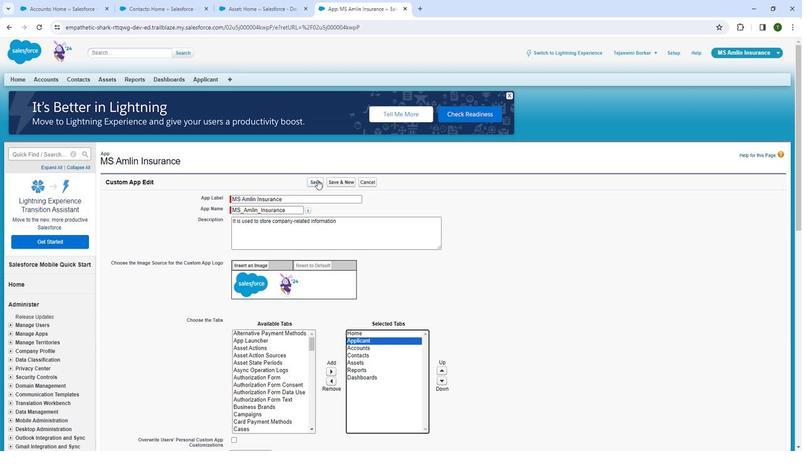 
Action: Mouse pressed left at (315, 181)
Screenshot: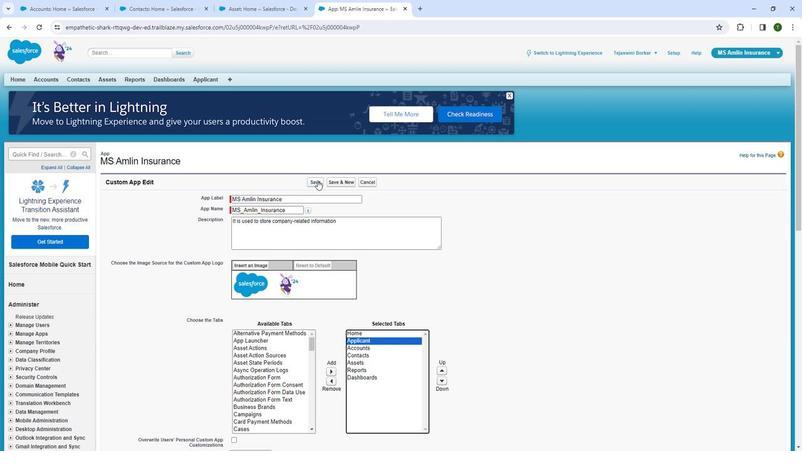 
Action: Mouse moved to (136, 139)
Screenshot: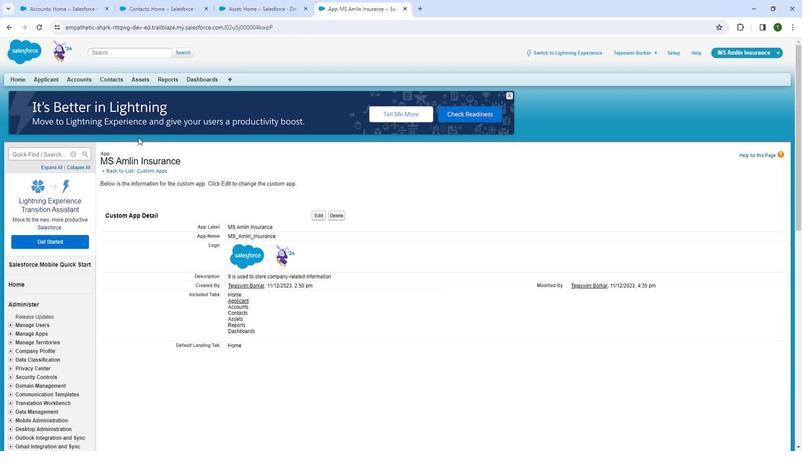 
Action: Key pressed <Key.shift>
Screenshot: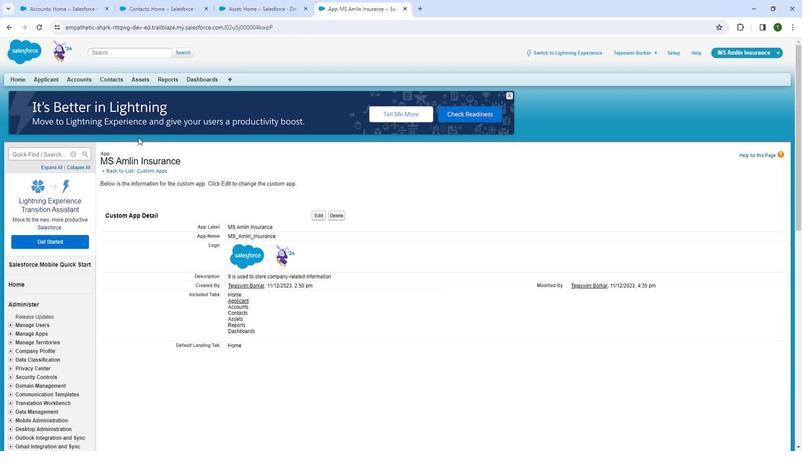 
Action: Mouse moved to (142, 145)
Screenshot: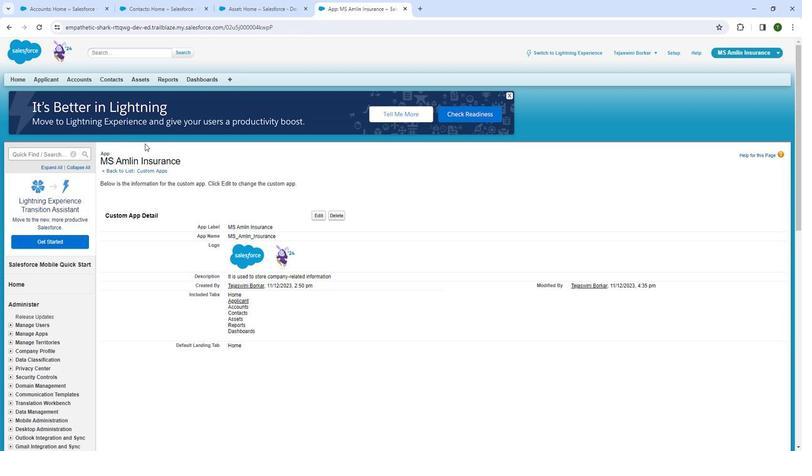 
Action: Key pressed <Key.shift><Key.shift>ctrl+R
Screenshot: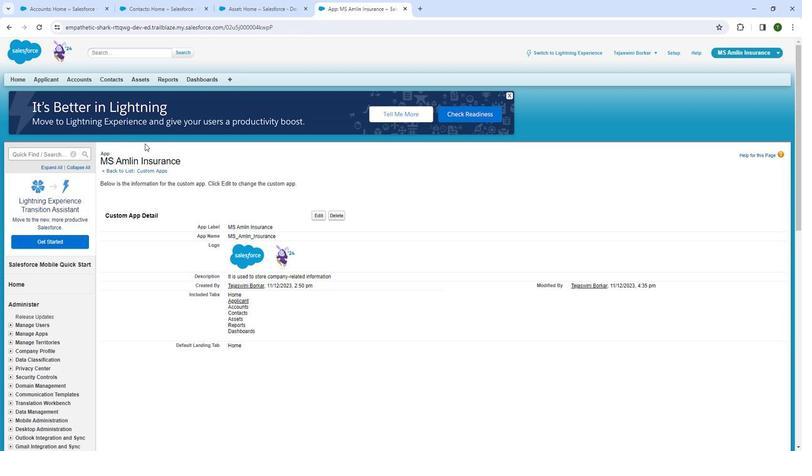 
Action: Mouse moved to (49, 80)
Screenshot: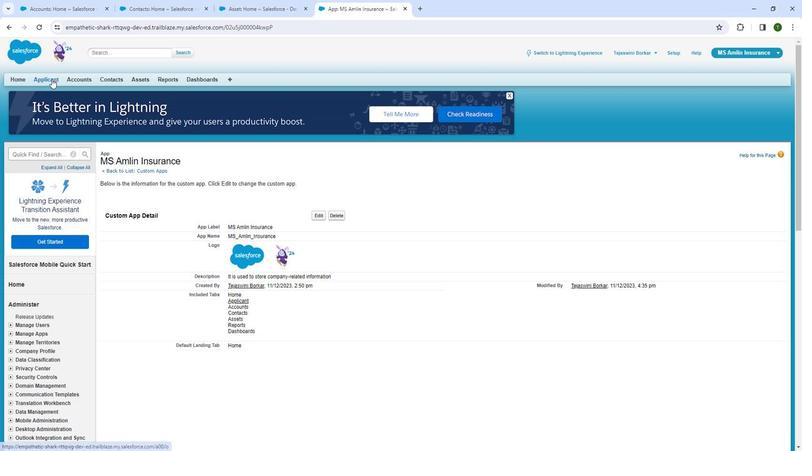 
Action: Mouse pressed left at (49, 80)
Screenshot: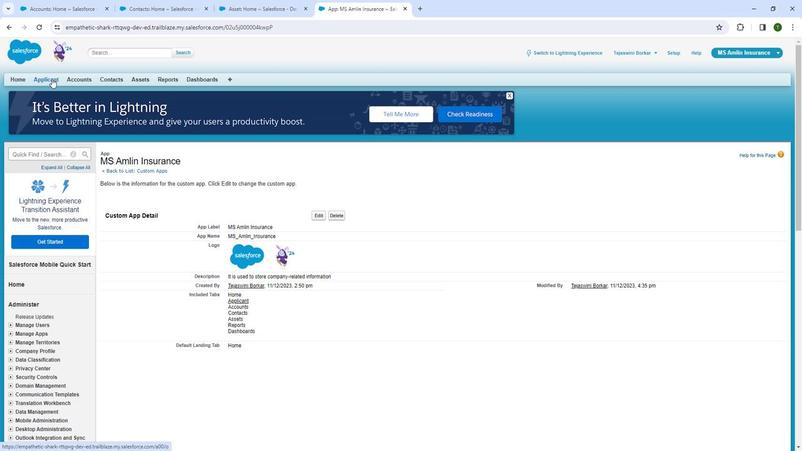 
Action: Mouse moved to (49, 80)
Screenshot: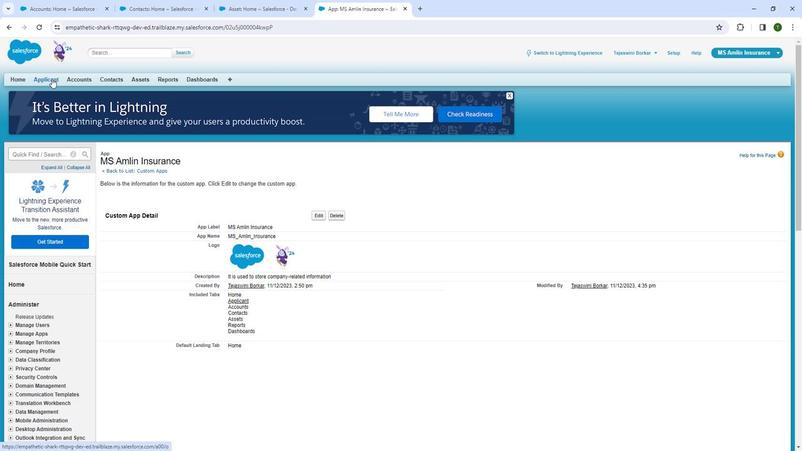 
Action: Mouse pressed left at (49, 80)
Screenshot: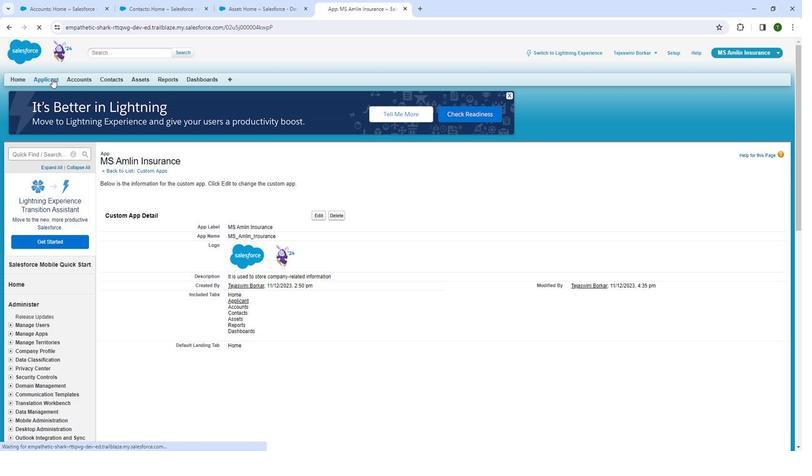 
Action: Mouse moved to (309, 191)
Screenshot: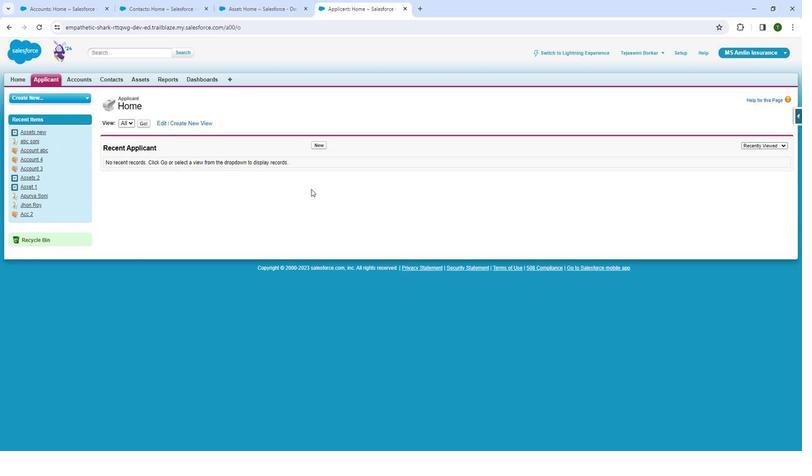
Action: Mouse pressed left at (309, 191)
Screenshot: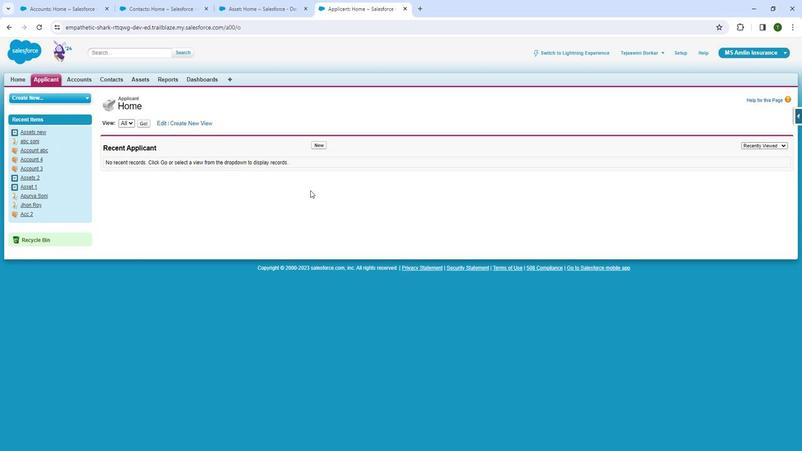 
Action: Mouse moved to (315, 150)
Screenshot: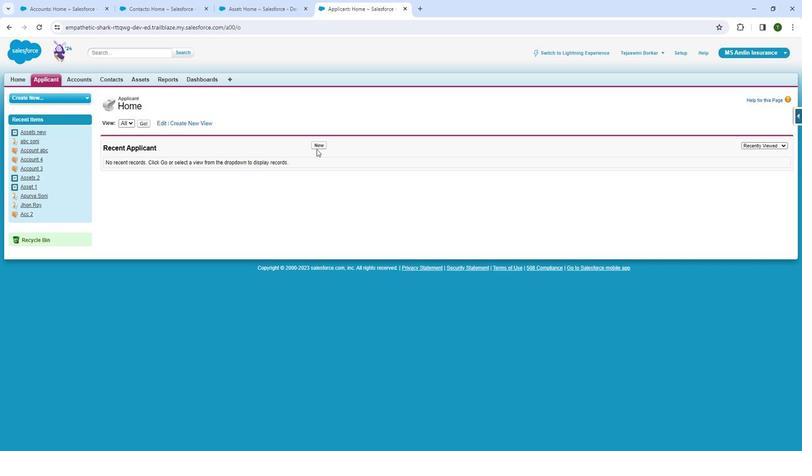 
Action: Mouse pressed left at (315, 150)
Screenshot: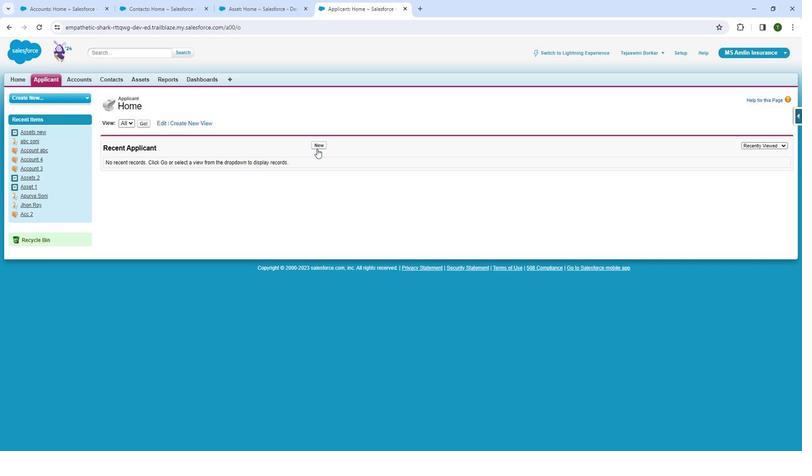
Action: Mouse moved to (40, 78)
Screenshot: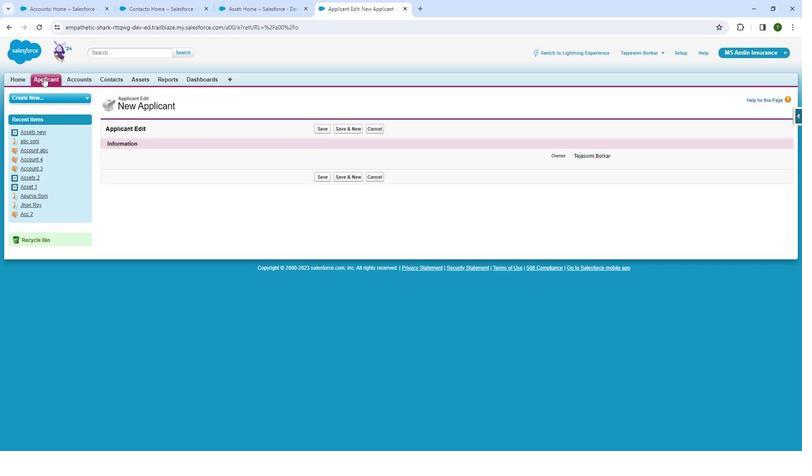 
Action: Mouse pressed left at (40, 78)
Screenshot: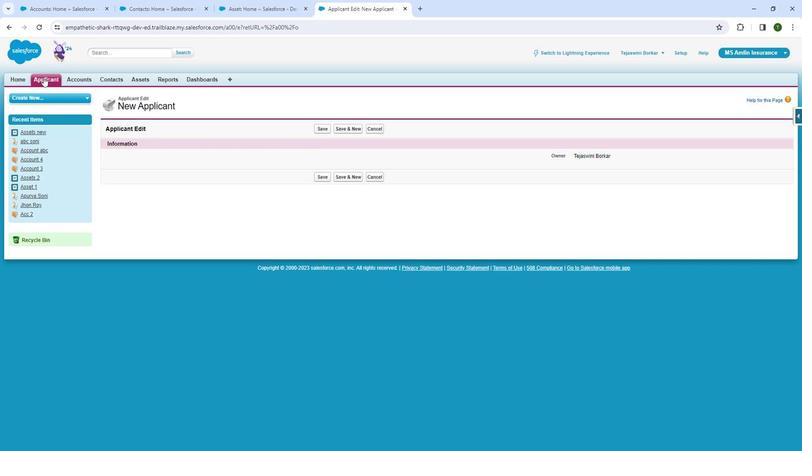 
Action: Mouse pressed left at (40, 78)
Screenshot: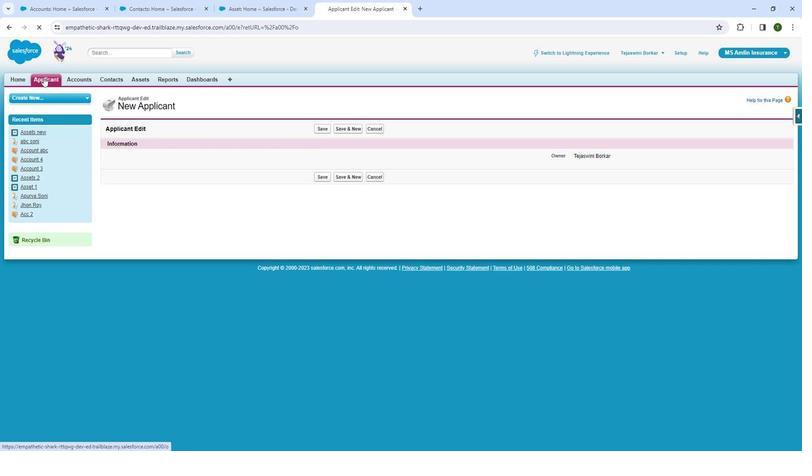
Action: Mouse moved to (51, 89)
Screenshot: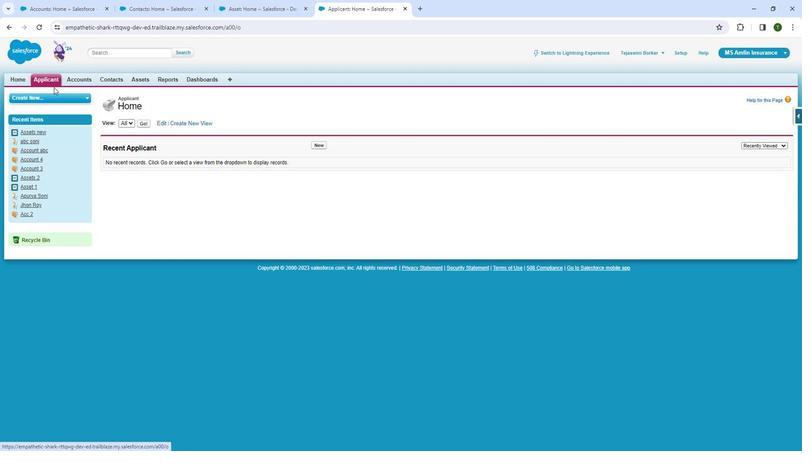 
